 Task: Search for the email with the subject Request for project feedback logged in from softage.1@softage.net with the filter, email from softage.8@softage.net and a new filter,  Delete it 
Action: Mouse moved to (897, 94)
Screenshot: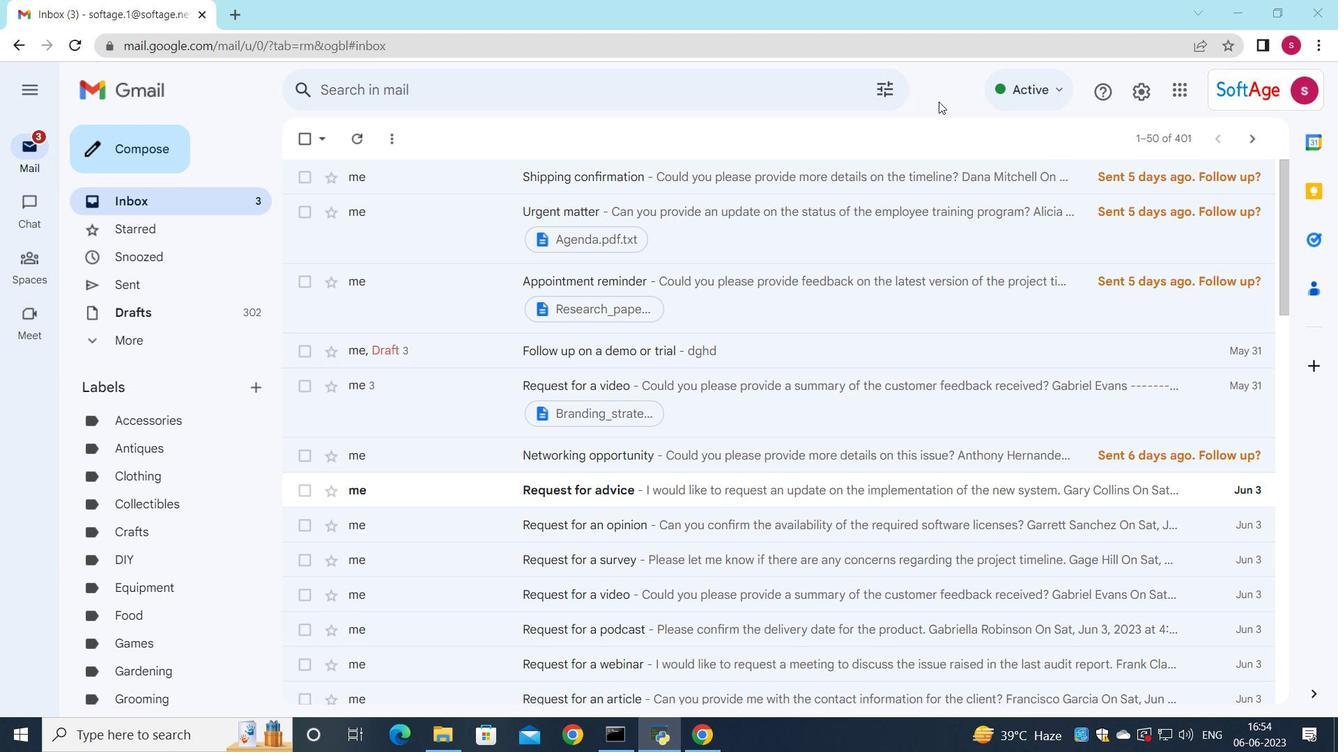 
Action: Mouse pressed left at (897, 94)
Screenshot: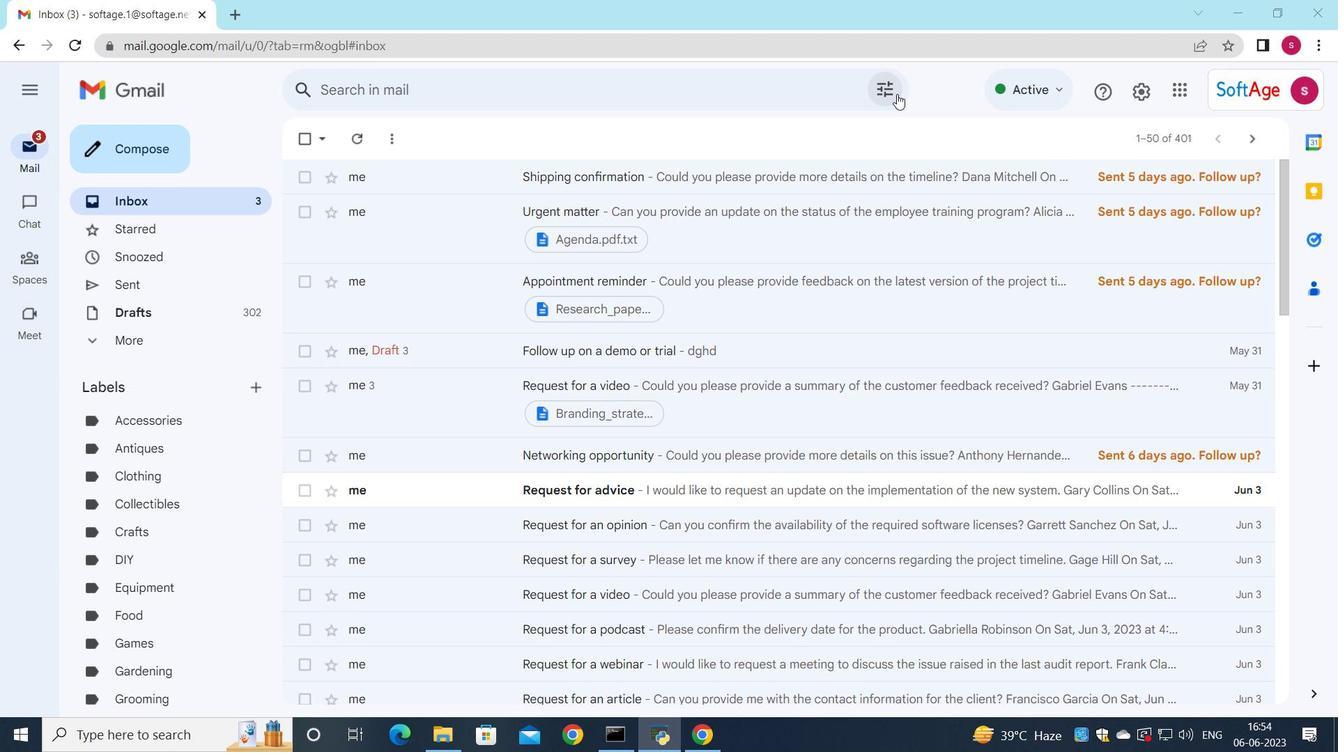 
Action: Mouse moved to (653, 167)
Screenshot: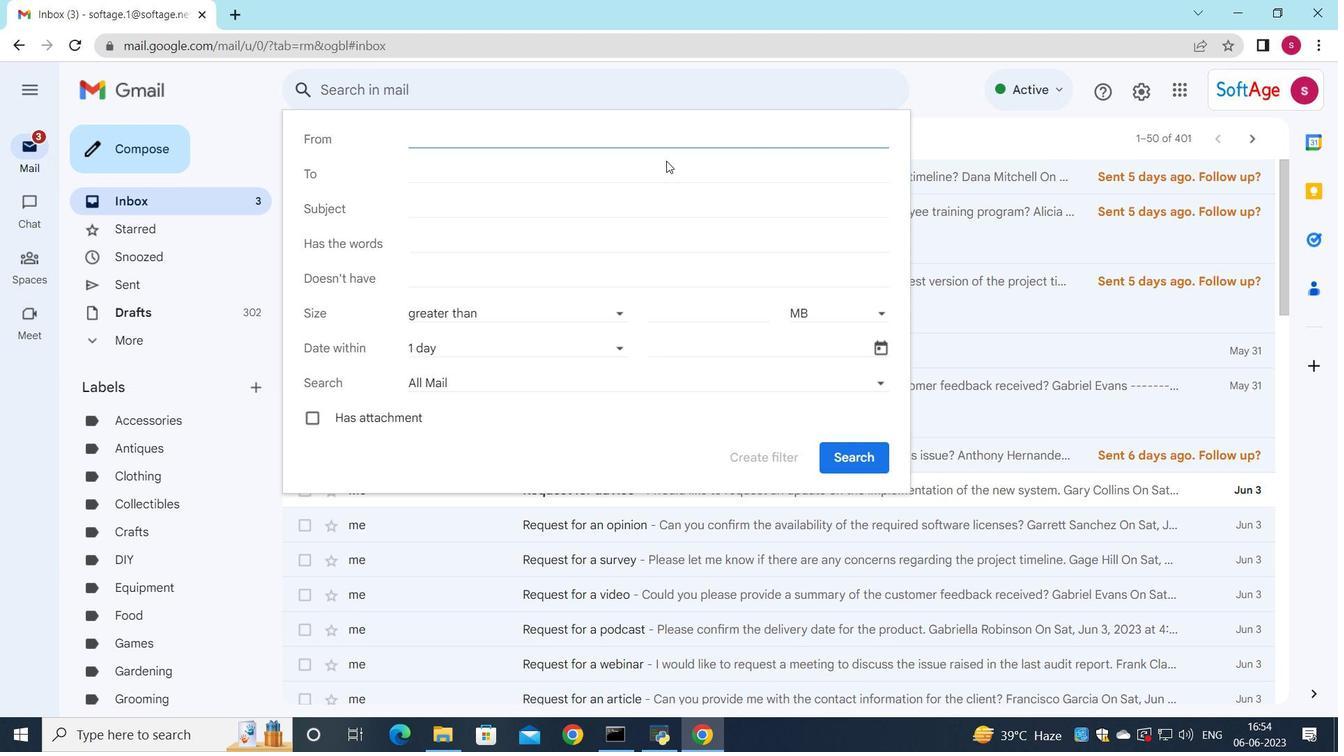 
Action: Key pressed so
Screenshot: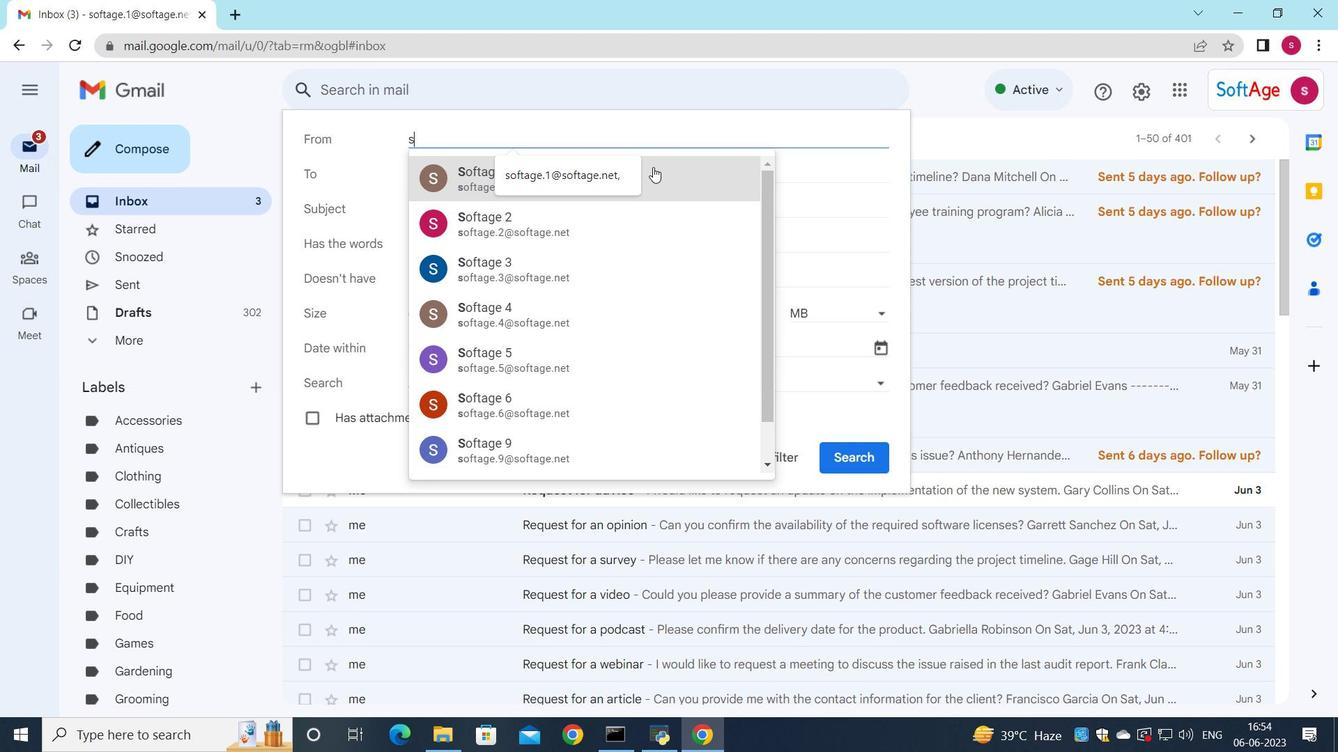 
Action: Mouse moved to (672, 174)
Screenshot: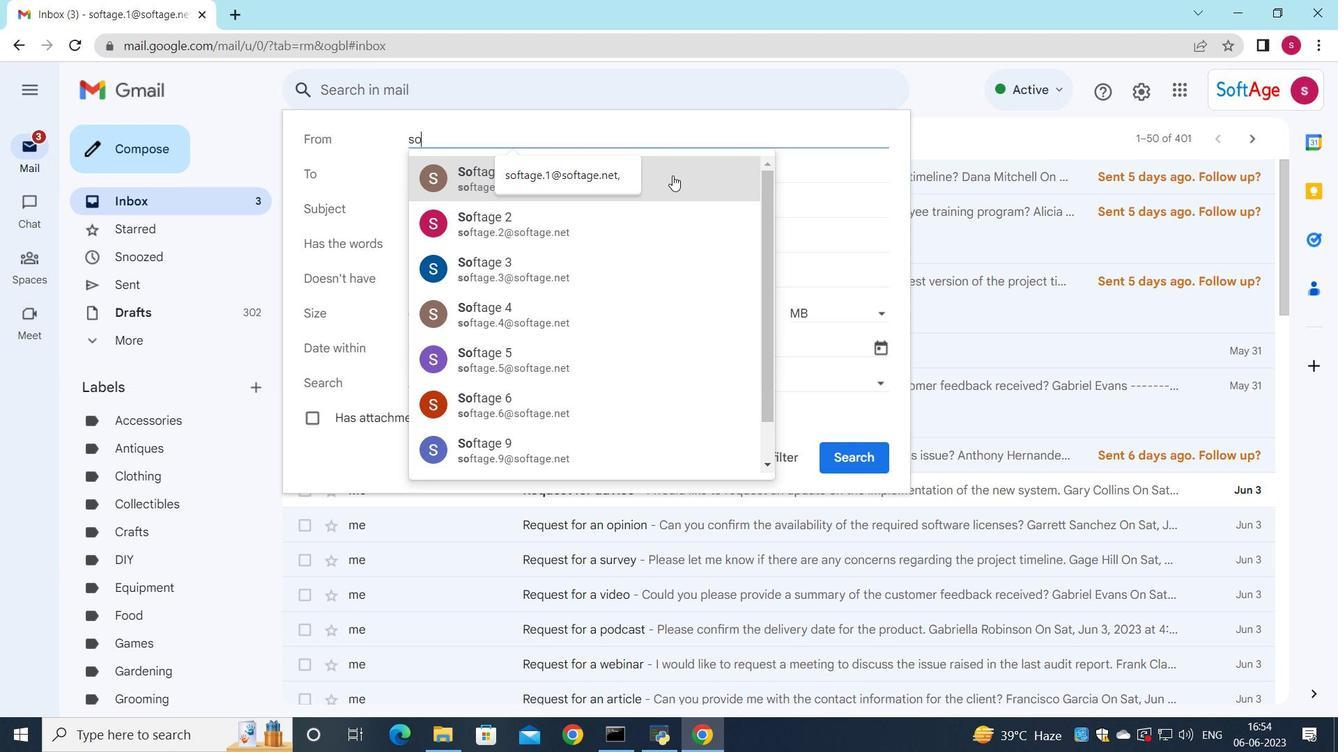 
Action: Key pressed f
Screenshot: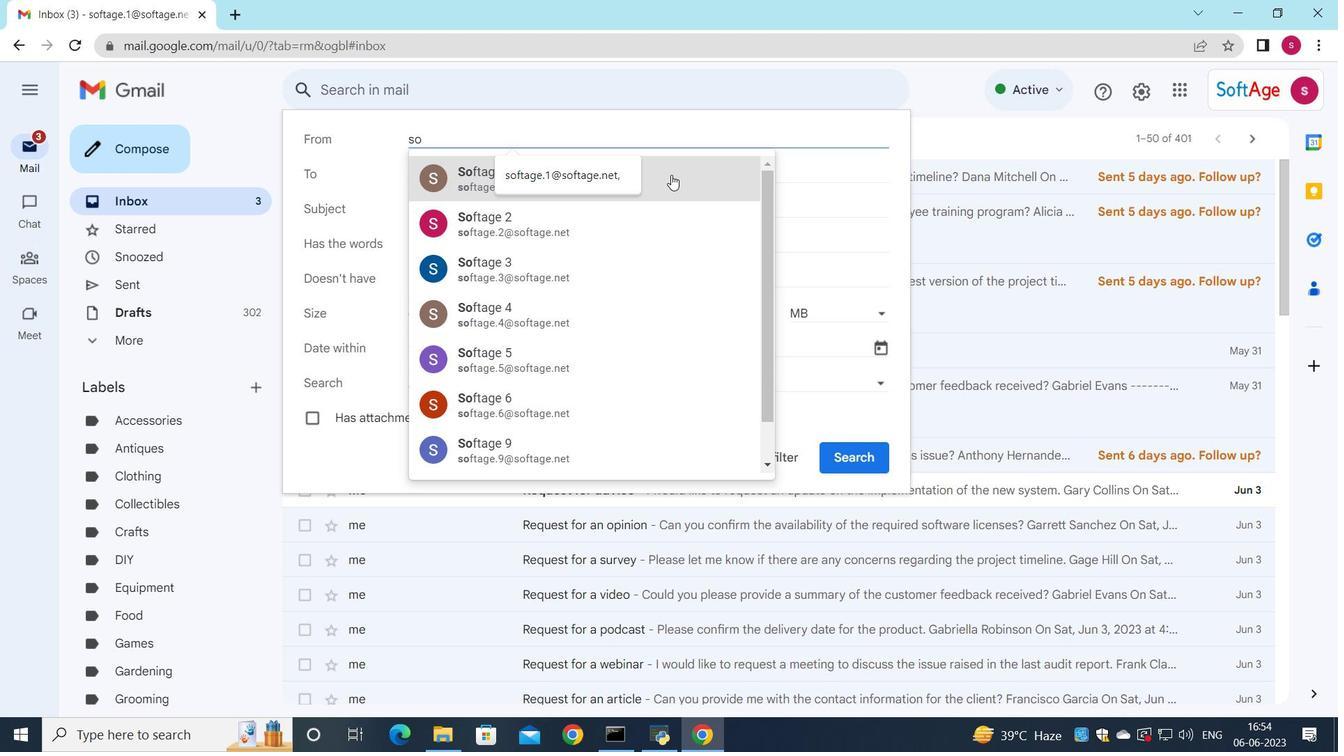 
Action: Mouse moved to (581, 142)
Screenshot: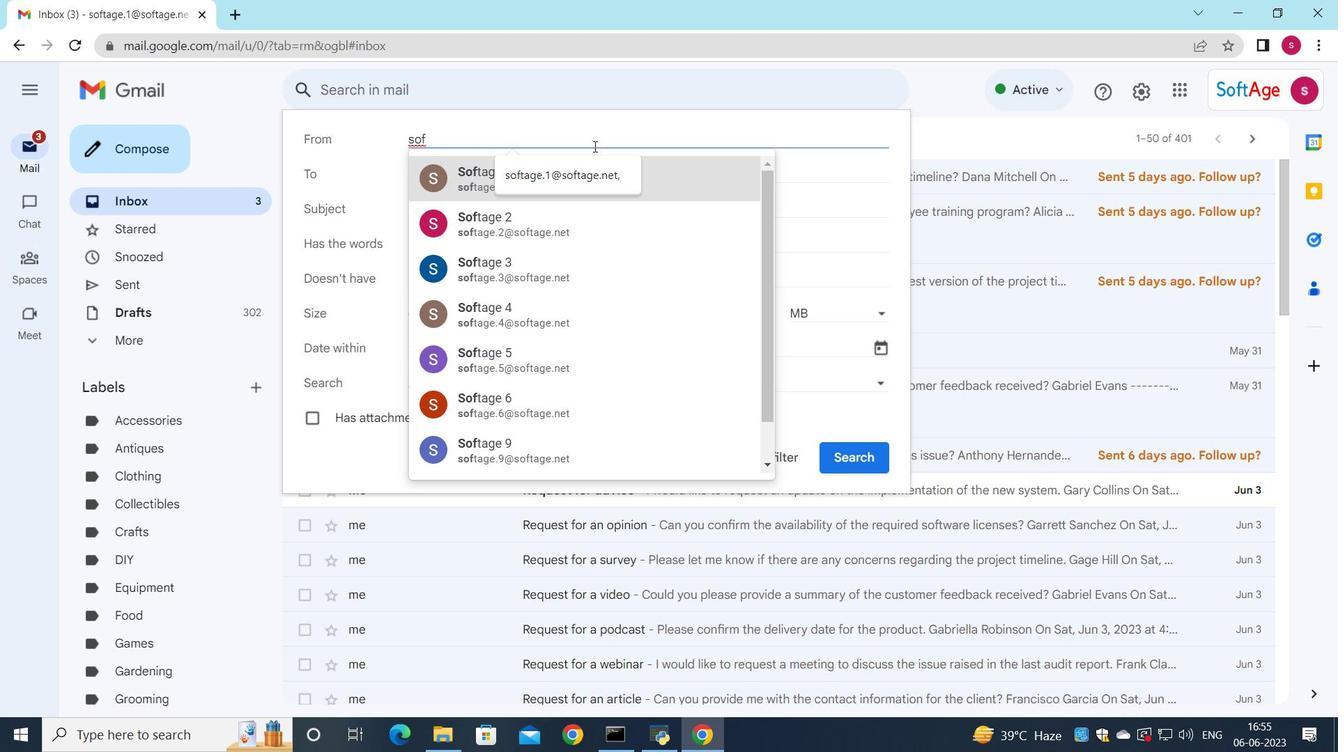 
Action: Key pressed t
Screenshot: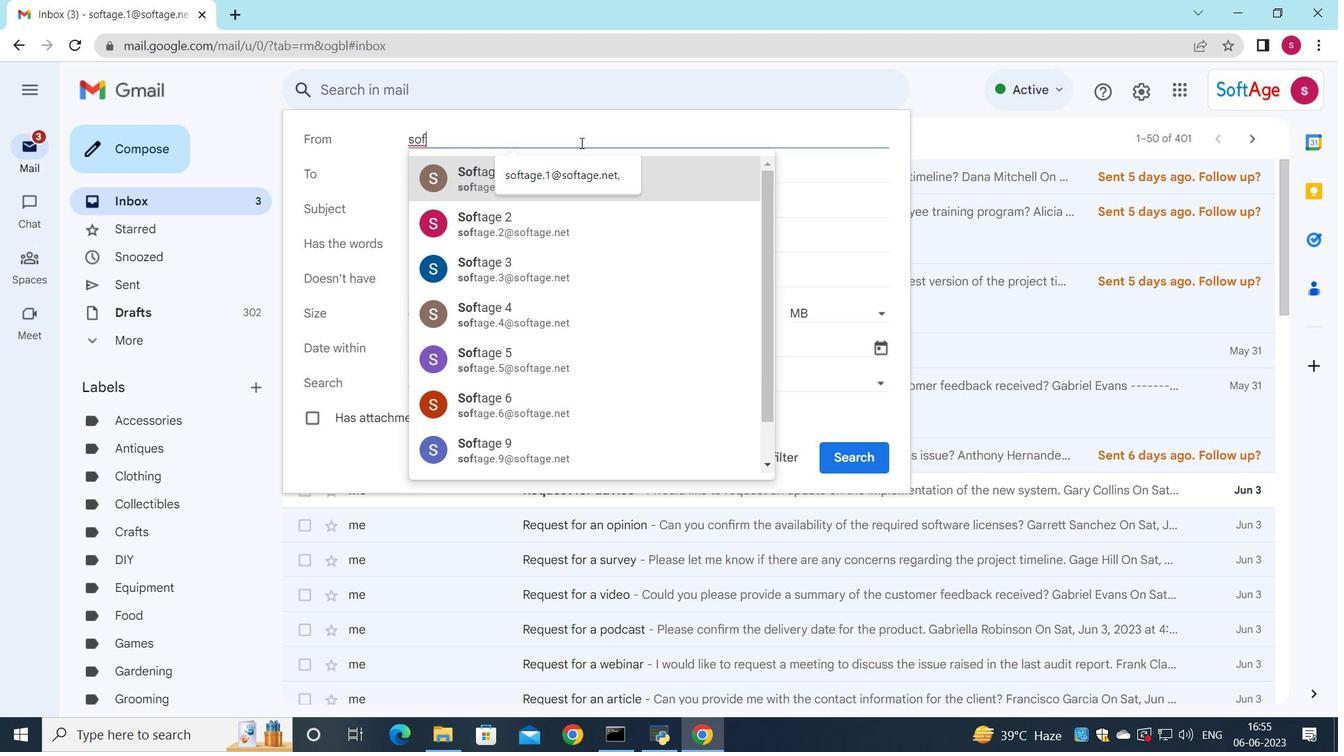 
Action: Mouse moved to (531, 185)
Screenshot: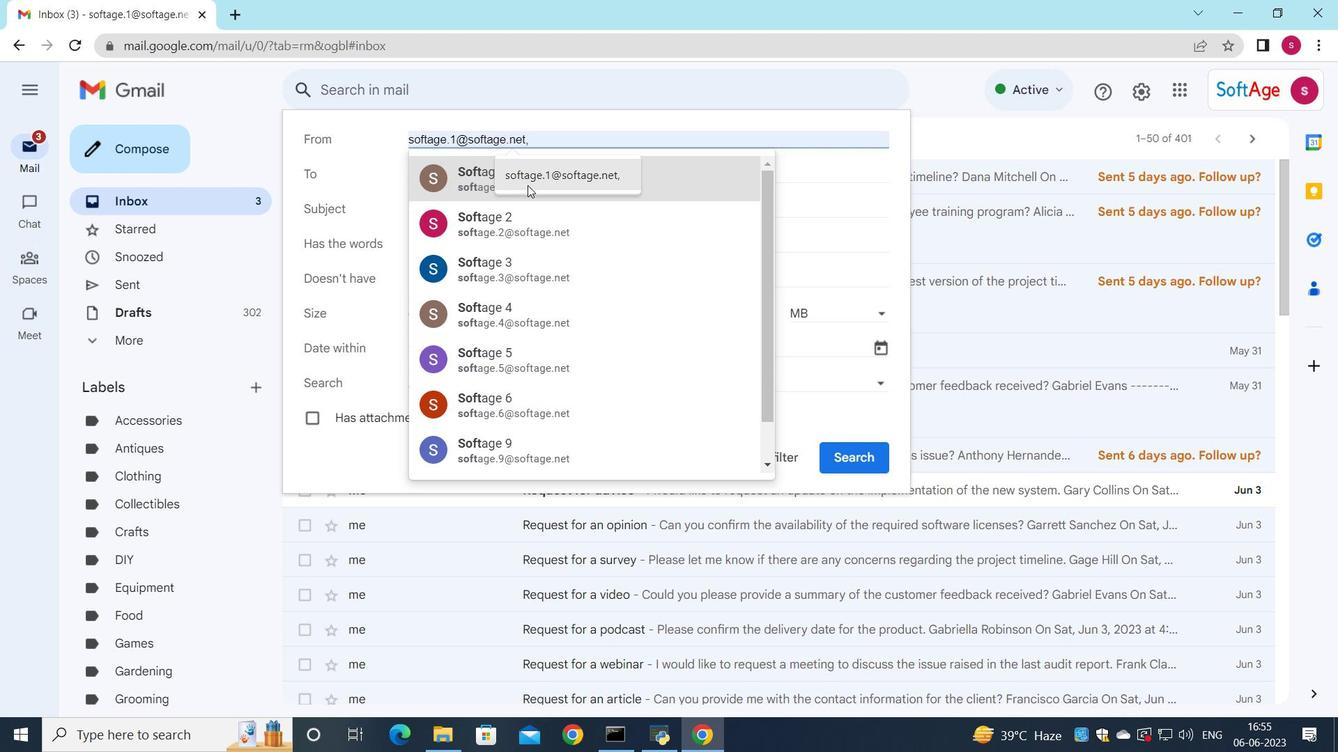 
Action: Mouse pressed left at (531, 185)
Screenshot: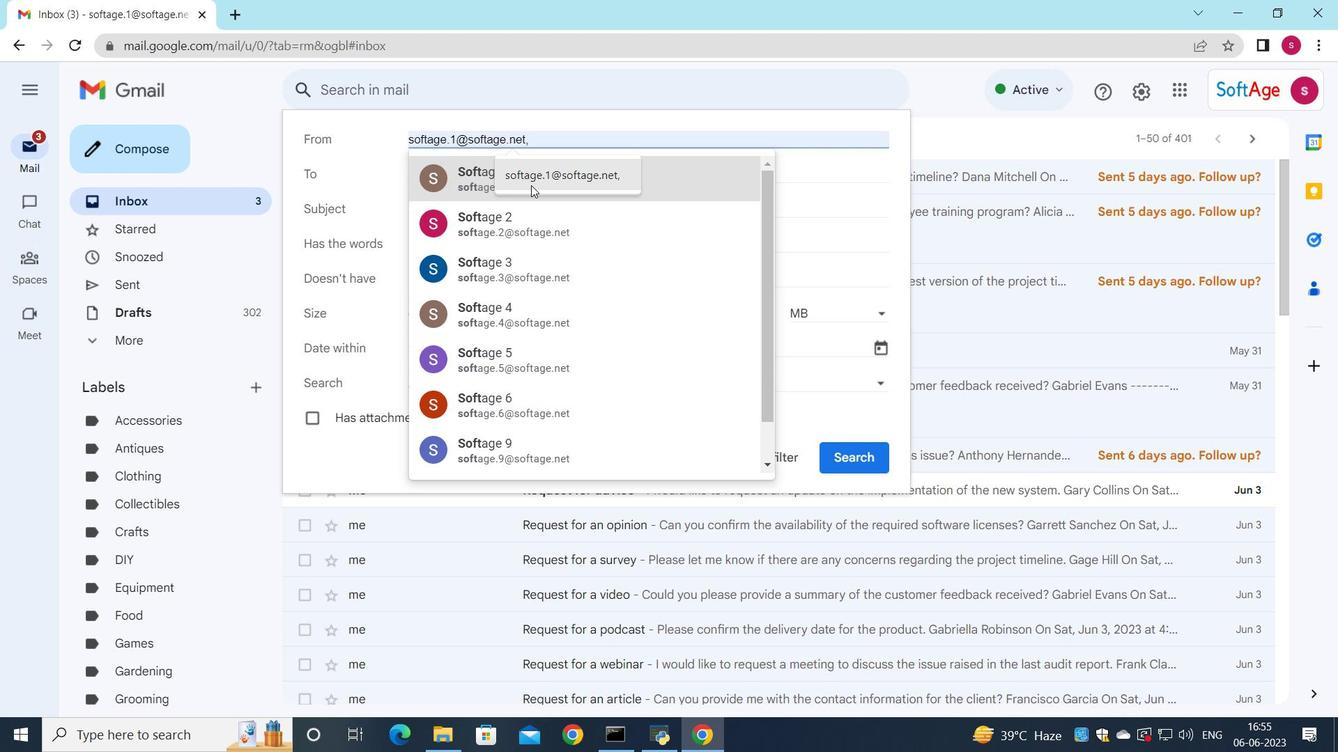 
Action: Mouse moved to (471, 170)
Screenshot: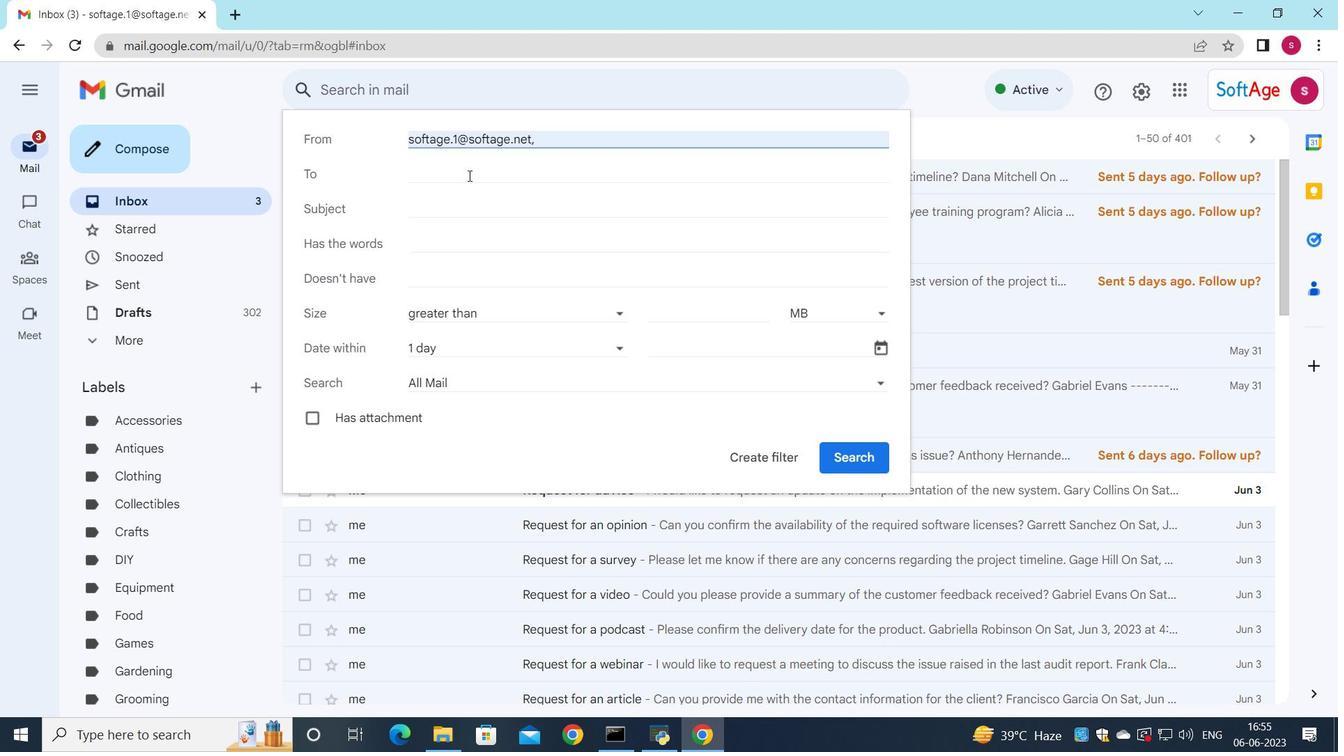 
Action: Mouse pressed left at (471, 170)
Screenshot: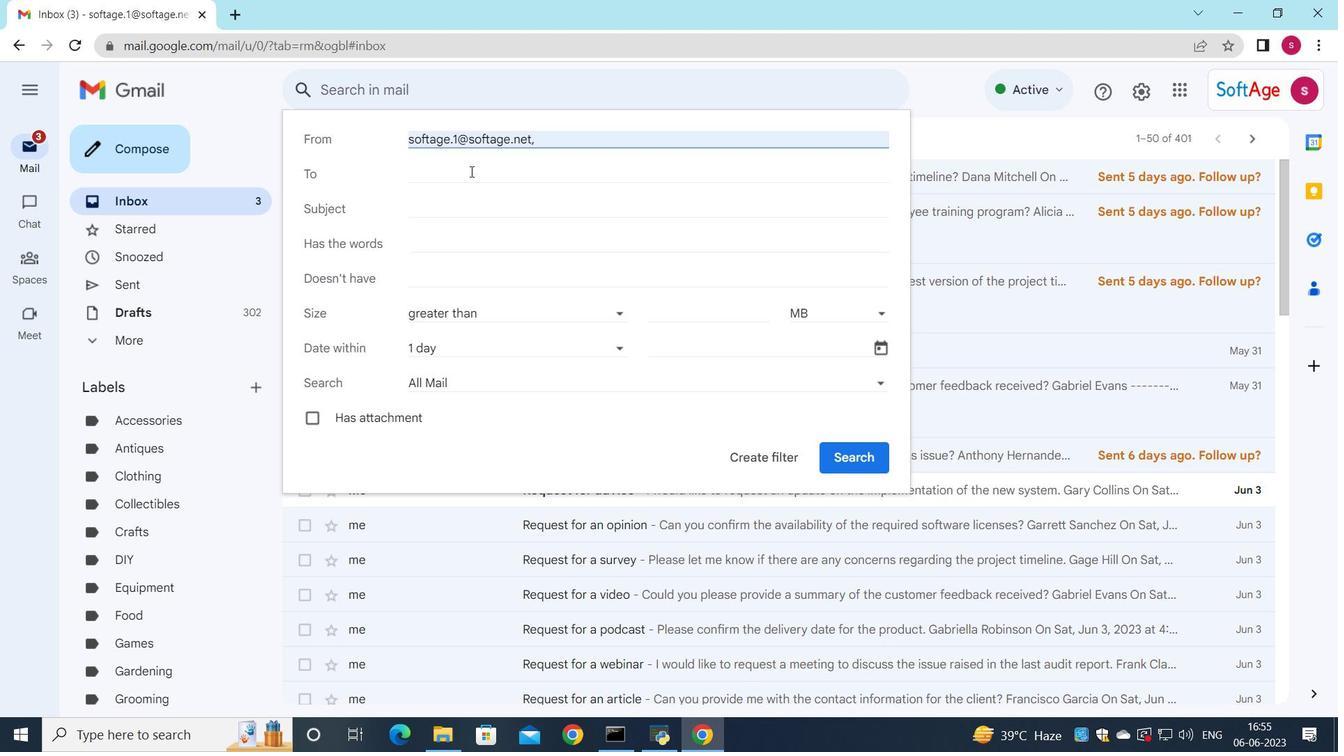 
Action: Mouse moved to (488, 199)
Screenshot: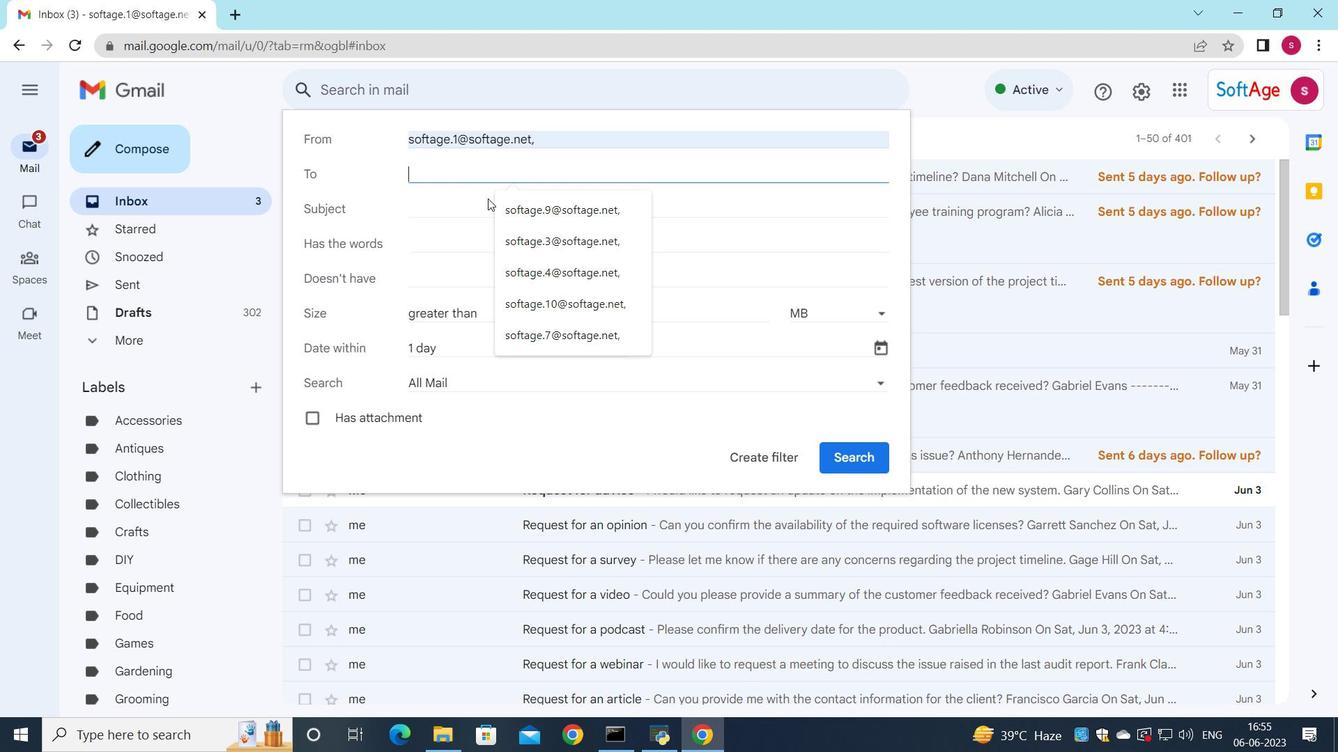 
Action: Key pressed s
Screenshot: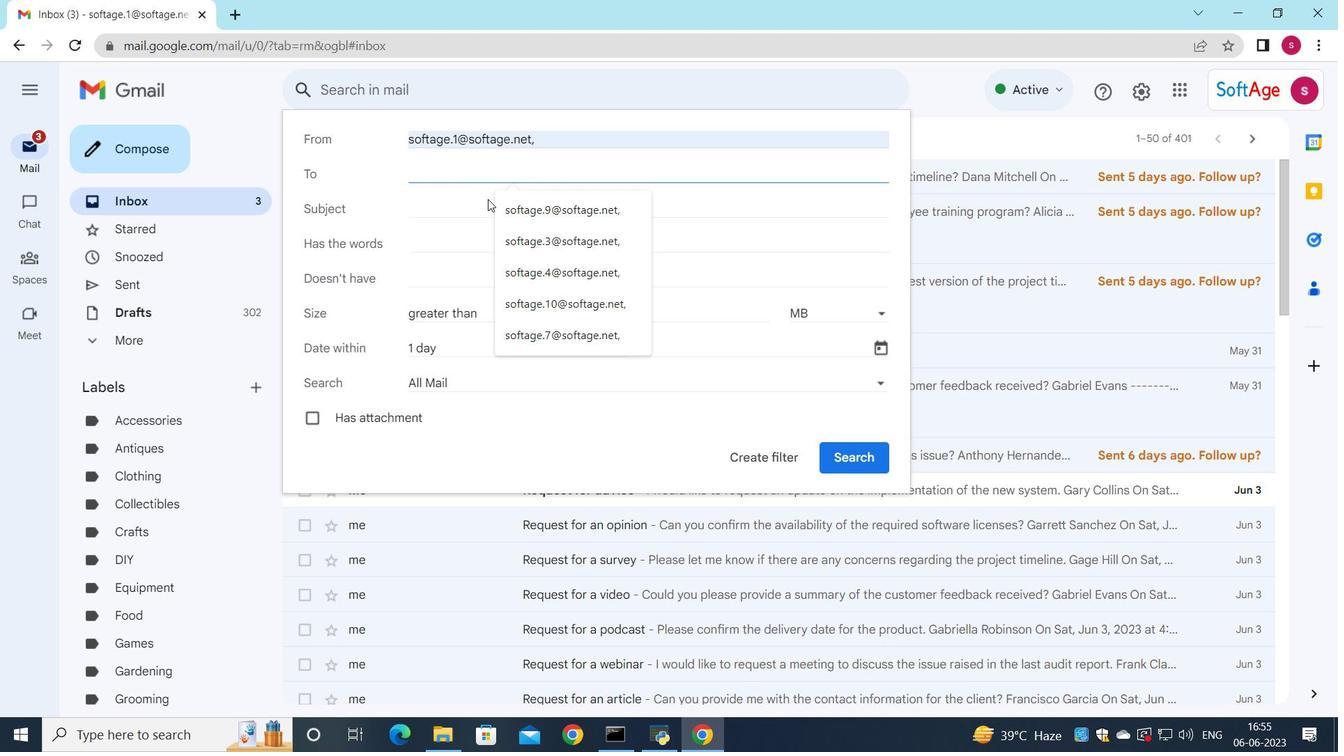 
Action: Mouse moved to (490, 197)
Screenshot: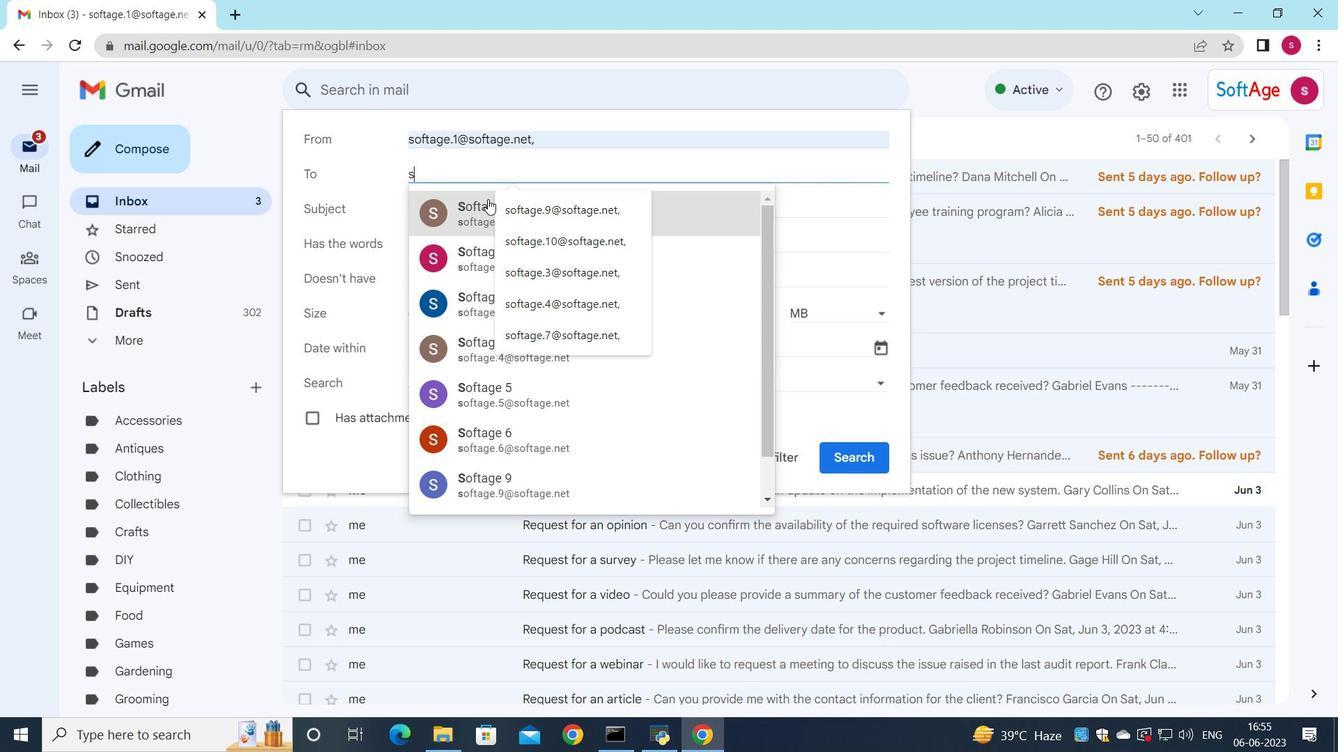 
Action: Key pressed o
Screenshot: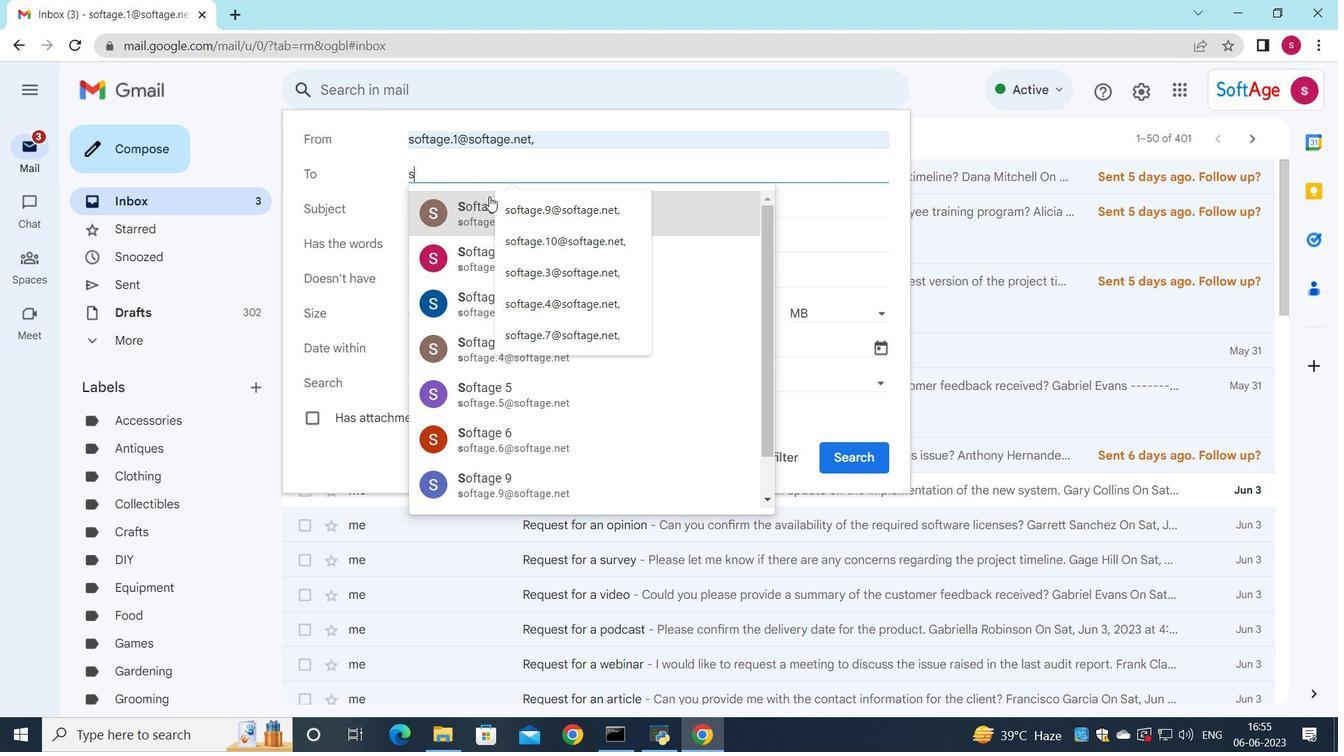 
Action: Mouse moved to (548, 363)
Screenshot: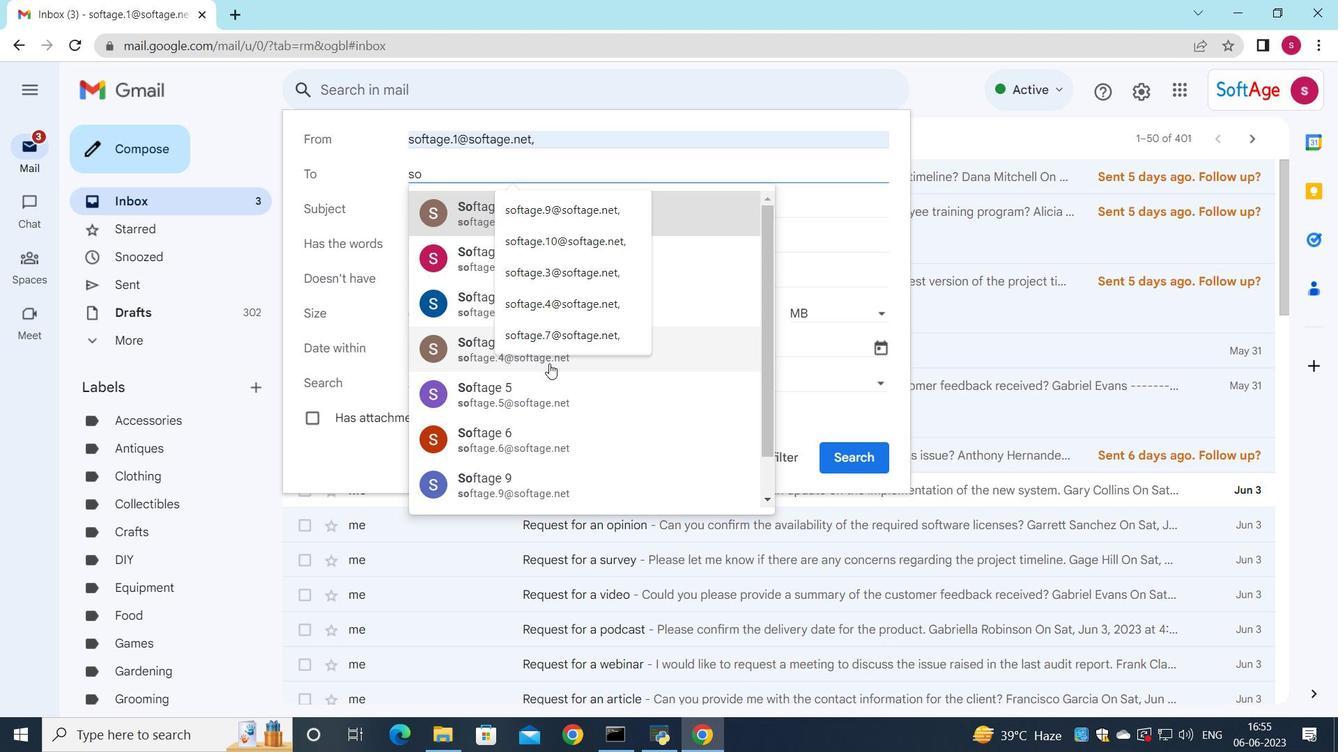 
Action: Key pressed ftage.8
Screenshot: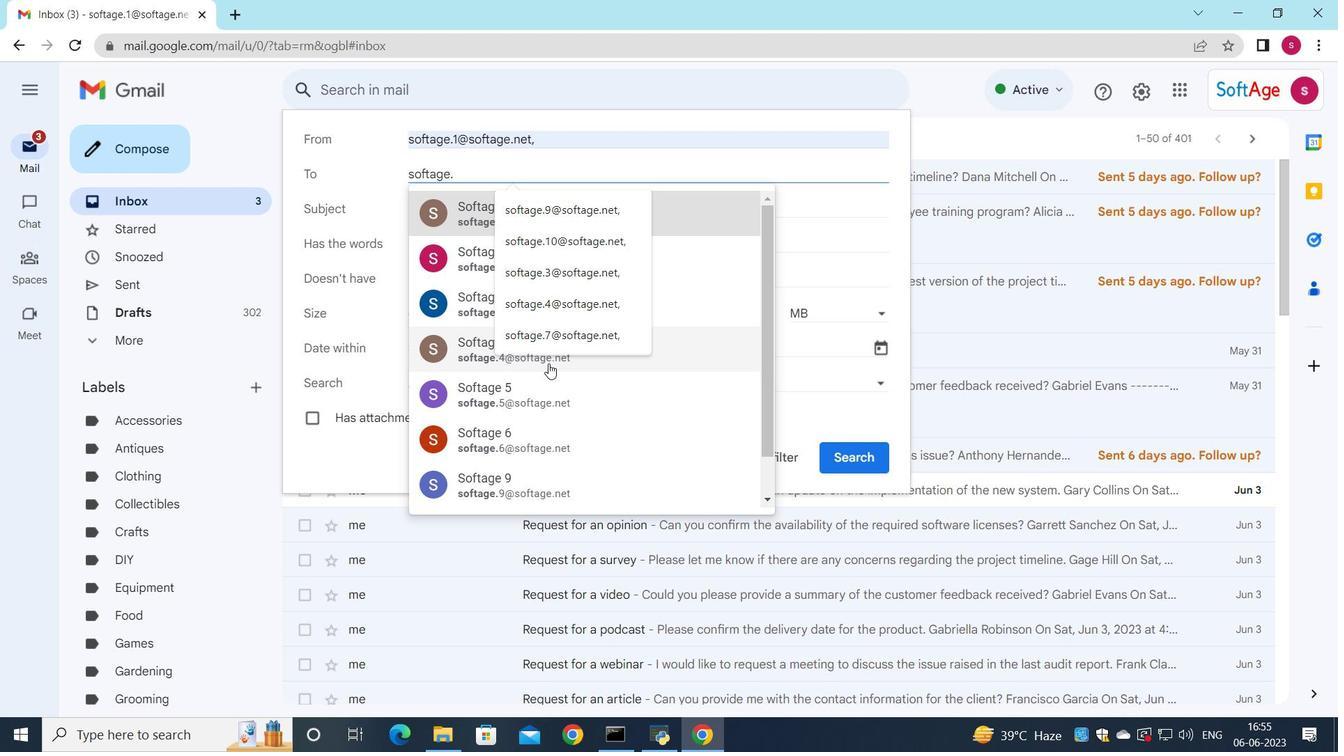 
Action: Mouse moved to (606, 201)
Screenshot: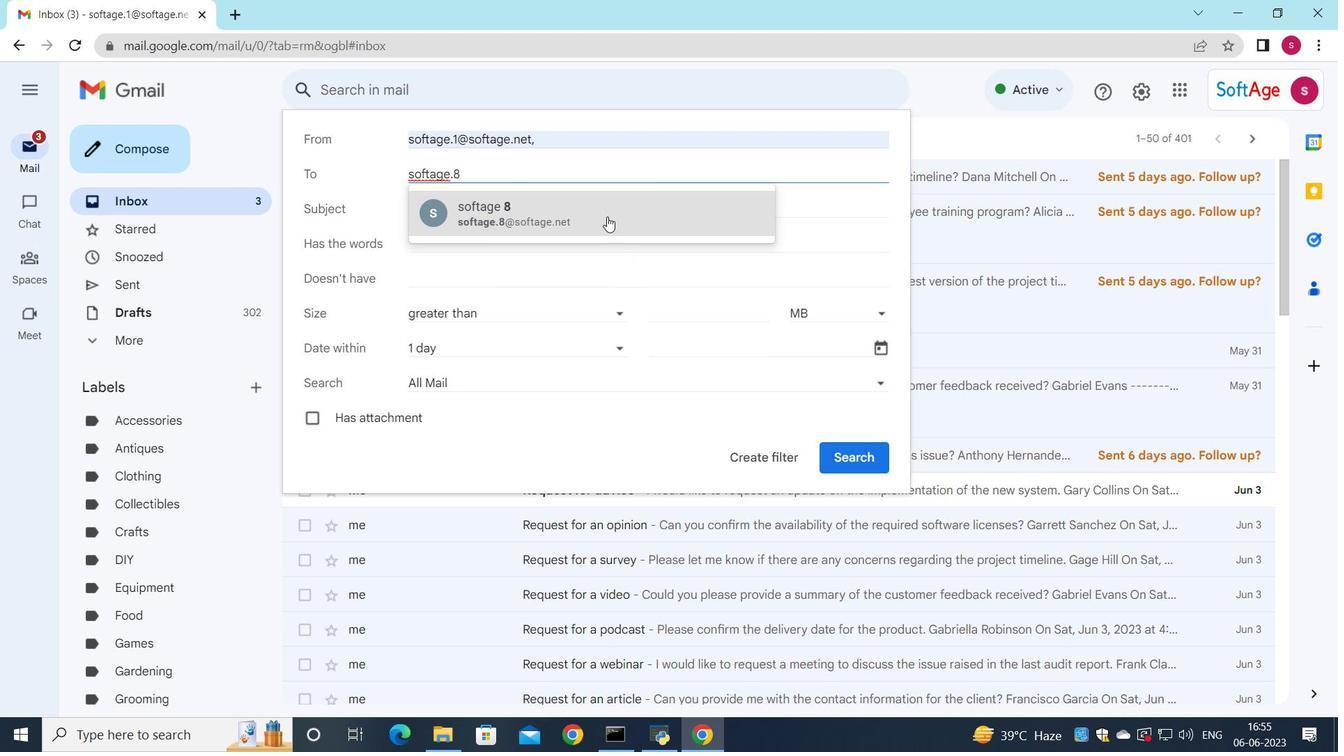 
Action: Mouse pressed left at (606, 201)
Screenshot: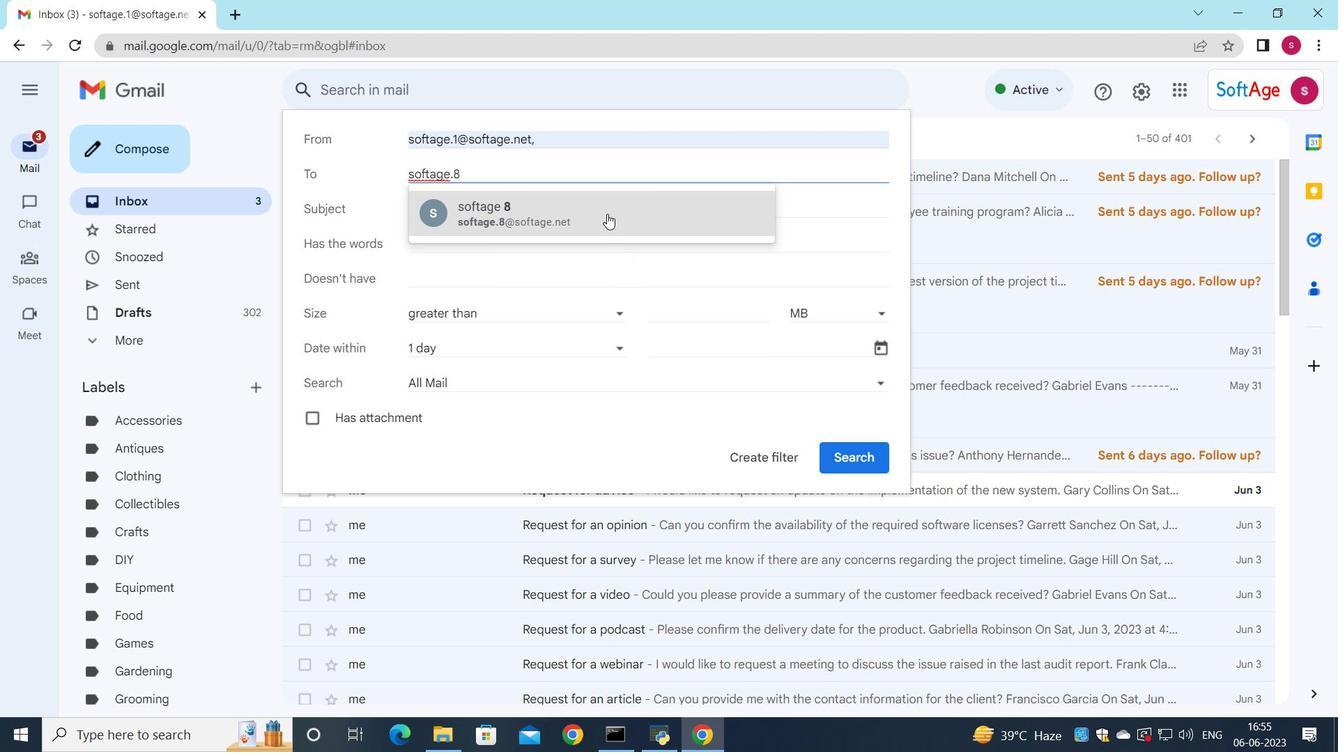 
Action: Mouse moved to (524, 220)
Screenshot: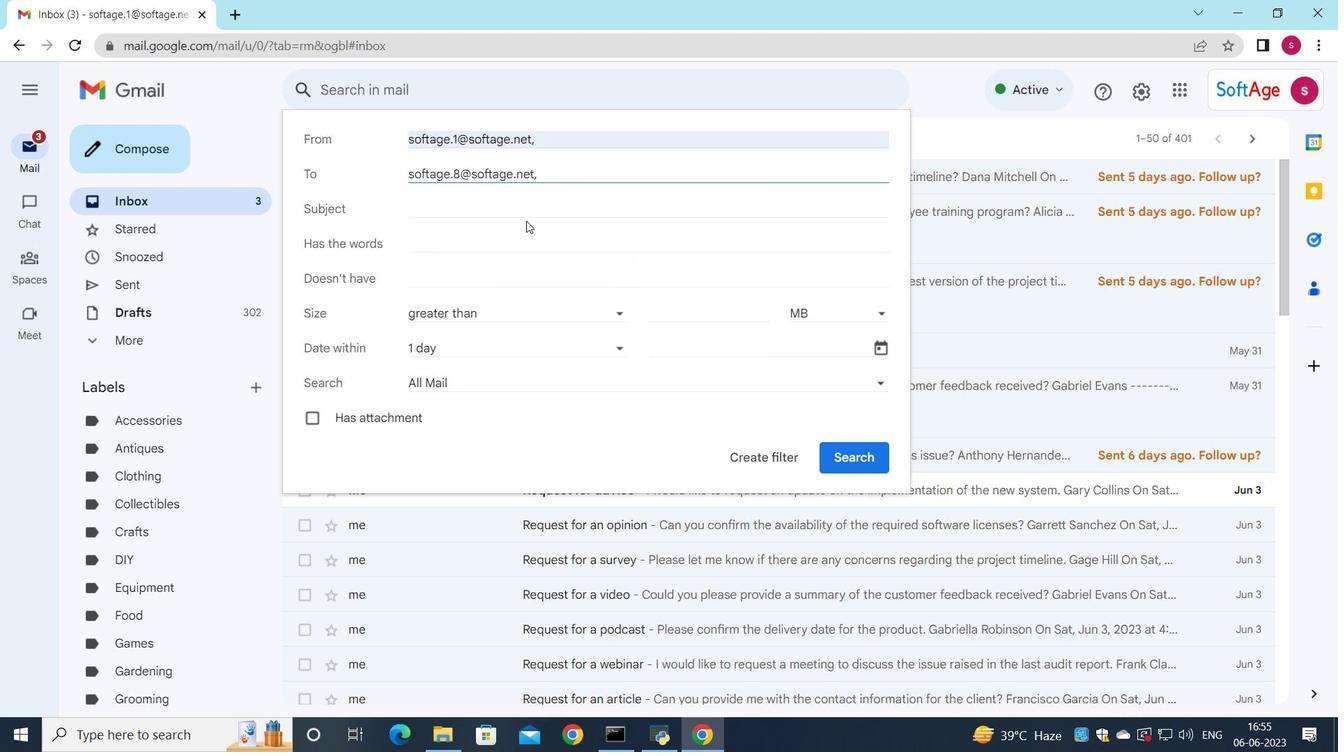 
Action: Mouse pressed left at (524, 220)
Screenshot: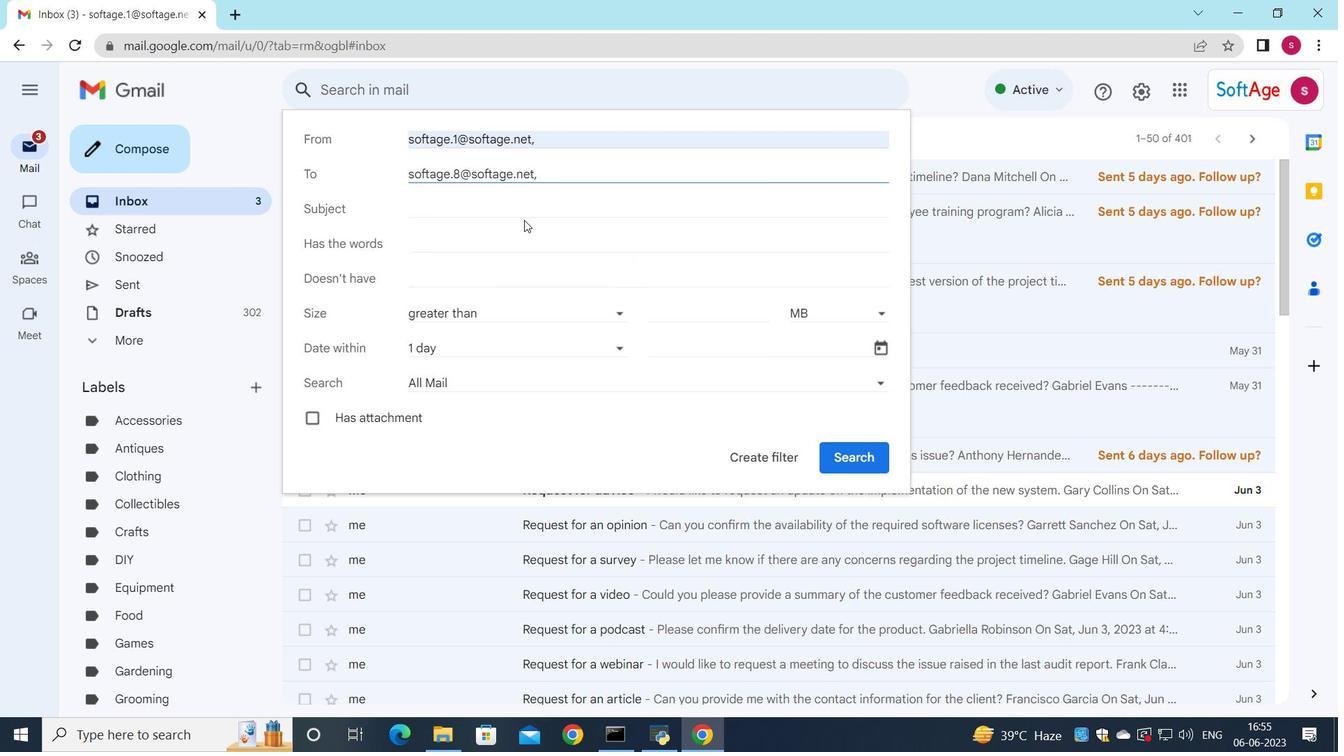 
Action: Mouse moved to (515, 214)
Screenshot: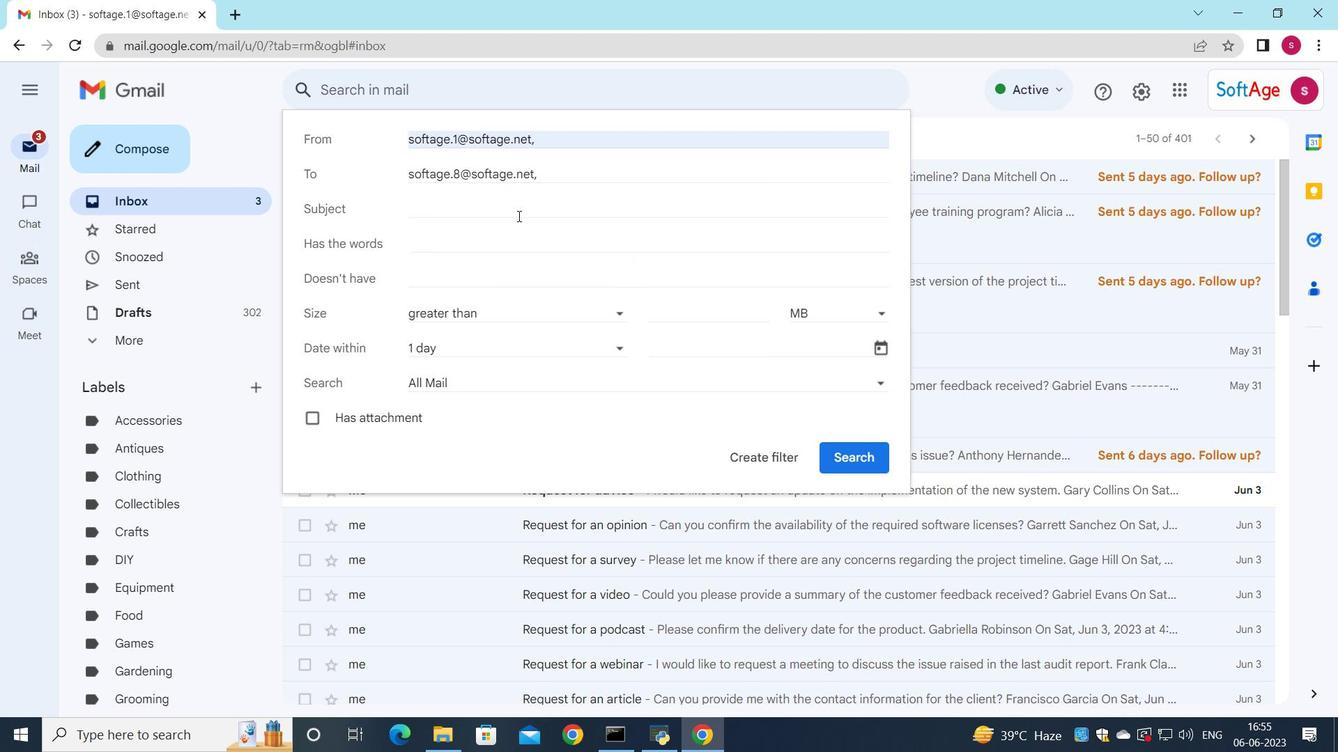 
Action: Mouse pressed left at (515, 214)
Screenshot: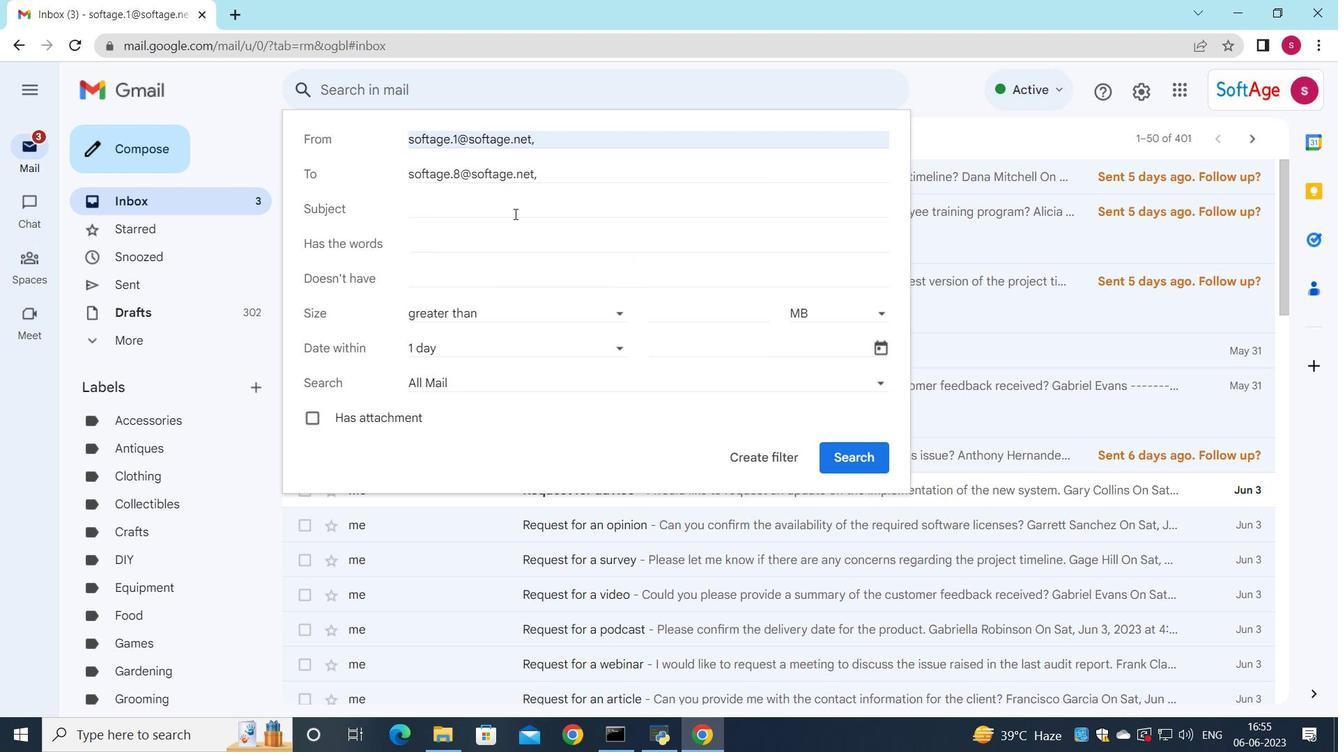
Action: Key pressed <Key.shift>ER<Key.backspace><Key.backspace><Key.shift>Request<Key.space>for<Key.space>project<Key.space>feedback
Screenshot: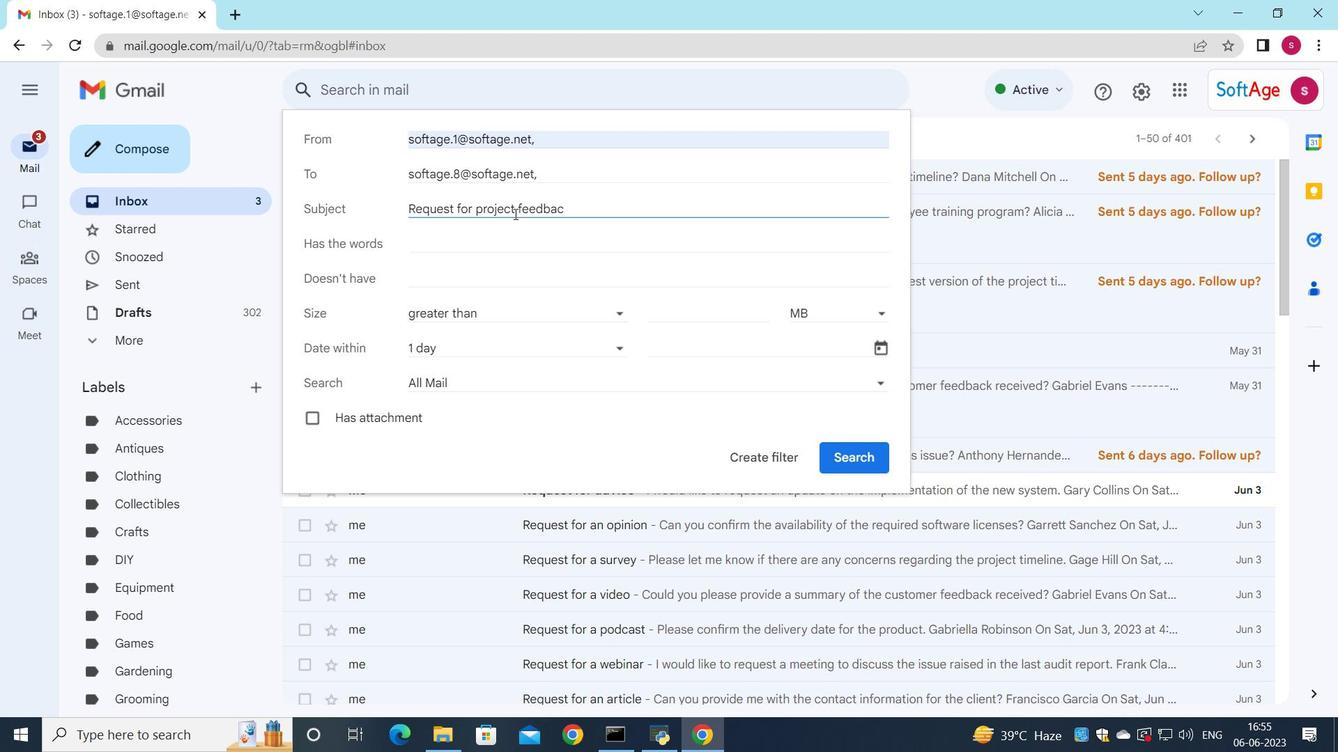 
Action: Mouse moved to (564, 350)
Screenshot: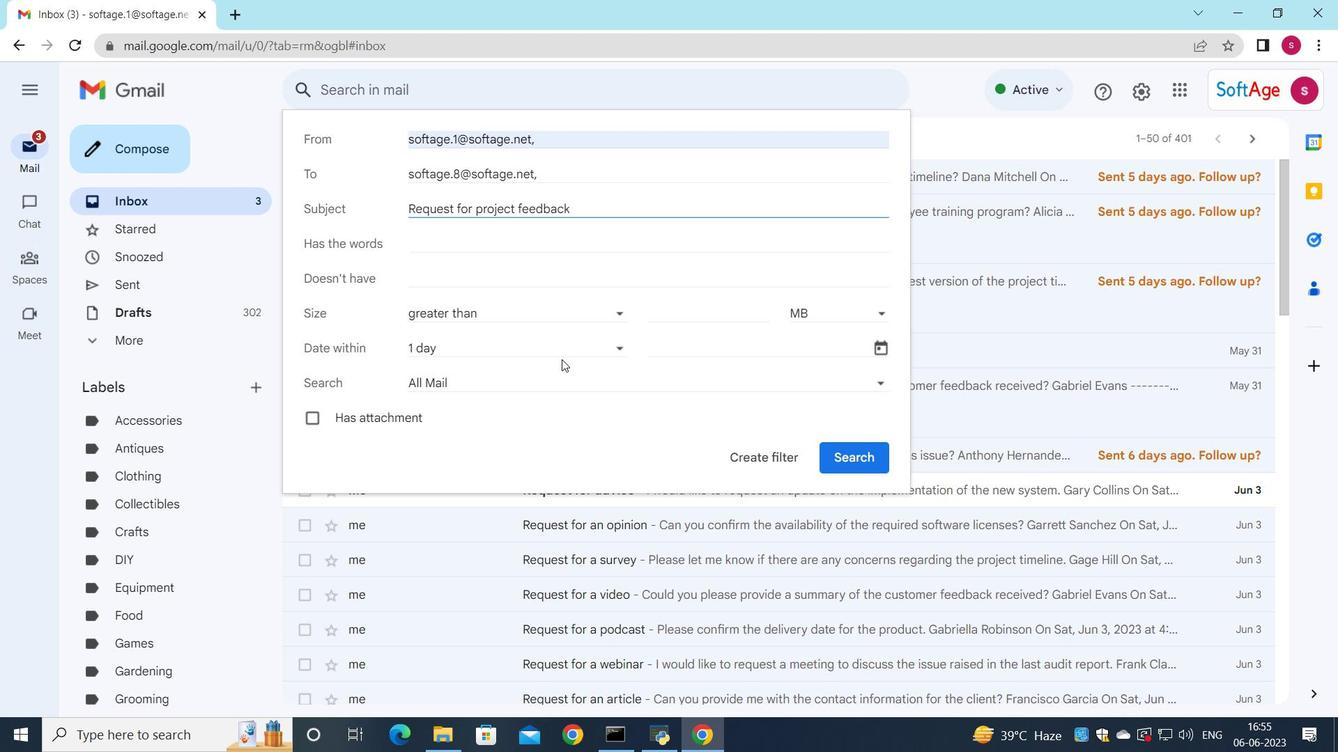 
Action: Mouse pressed left at (564, 350)
Screenshot: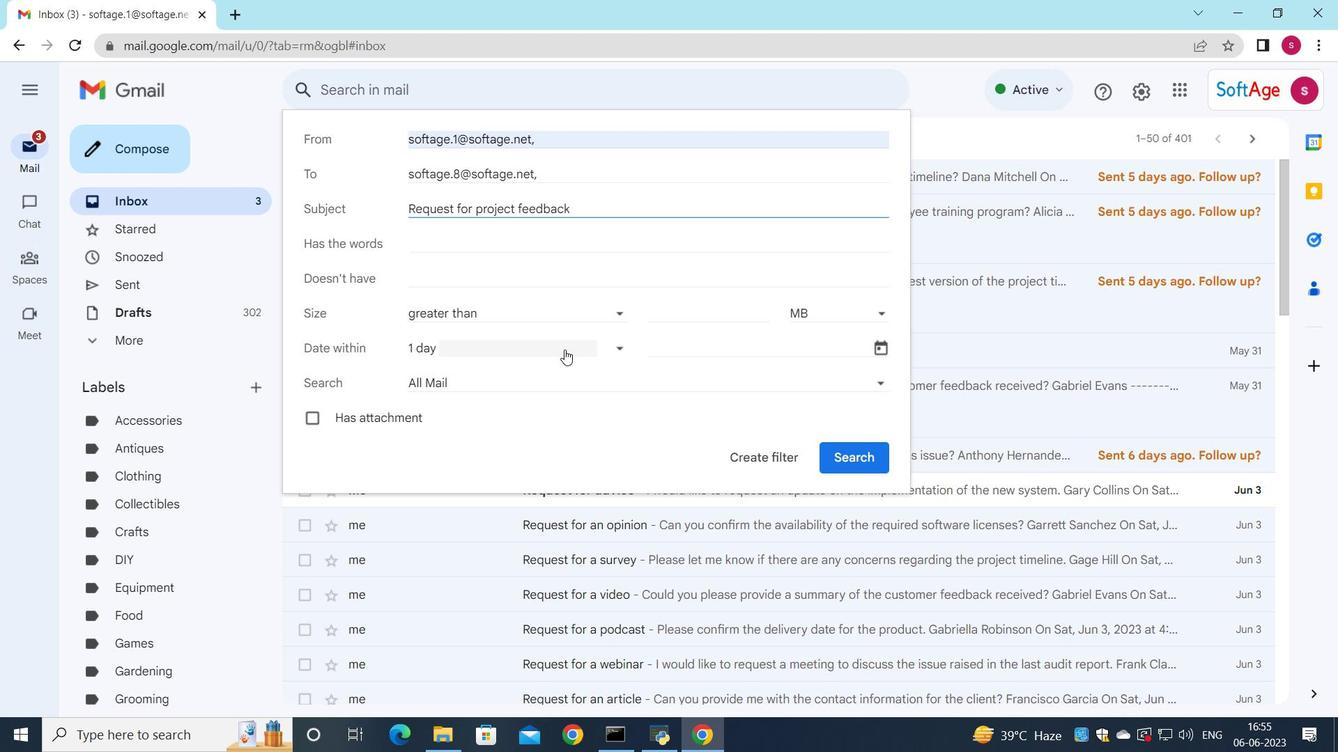 
Action: Mouse moved to (503, 551)
Screenshot: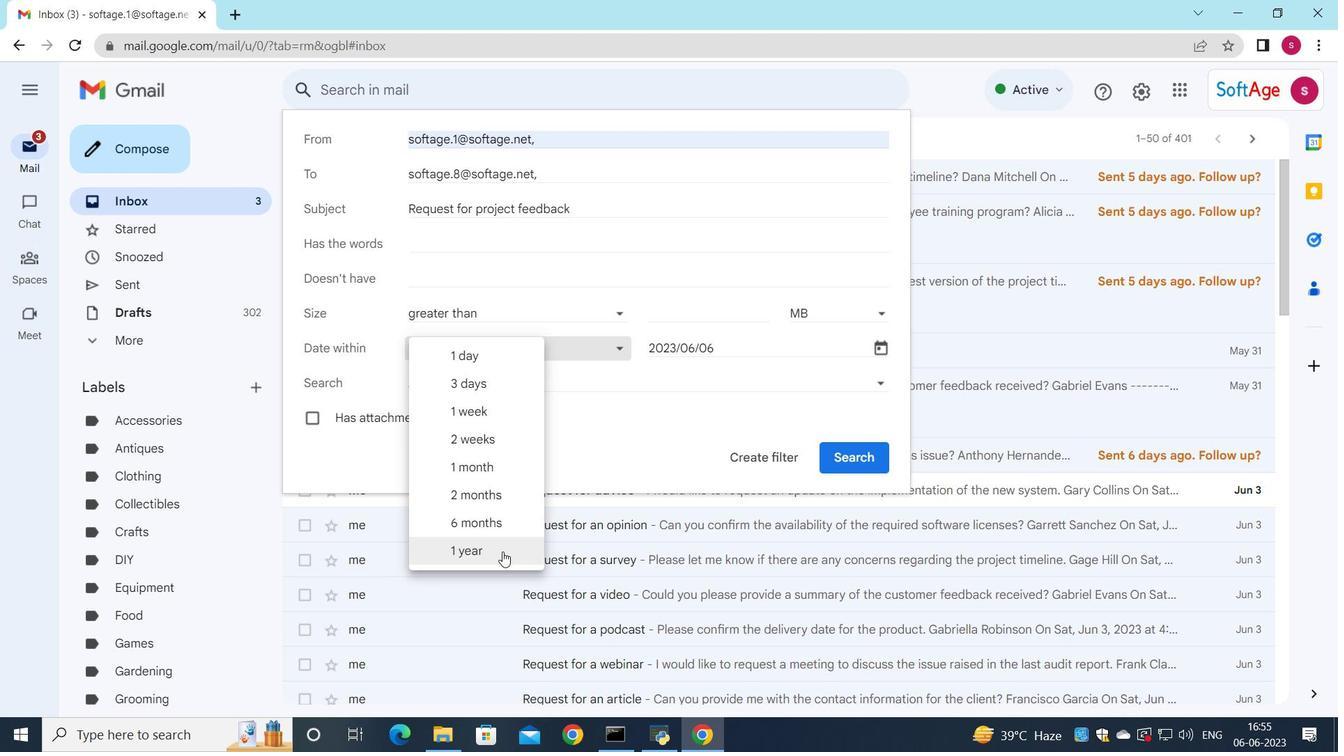 
Action: Mouse pressed left at (503, 551)
Screenshot: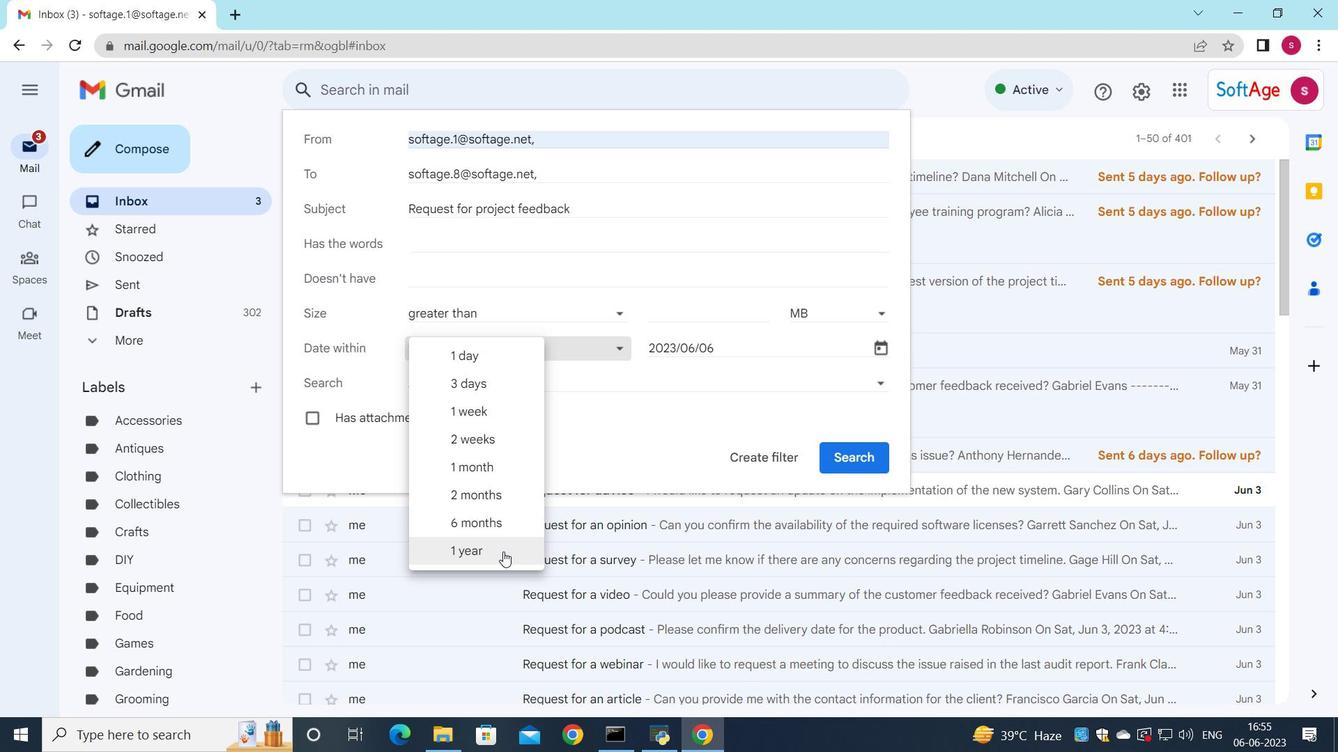 
Action: Mouse moved to (755, 460)
Screenshot: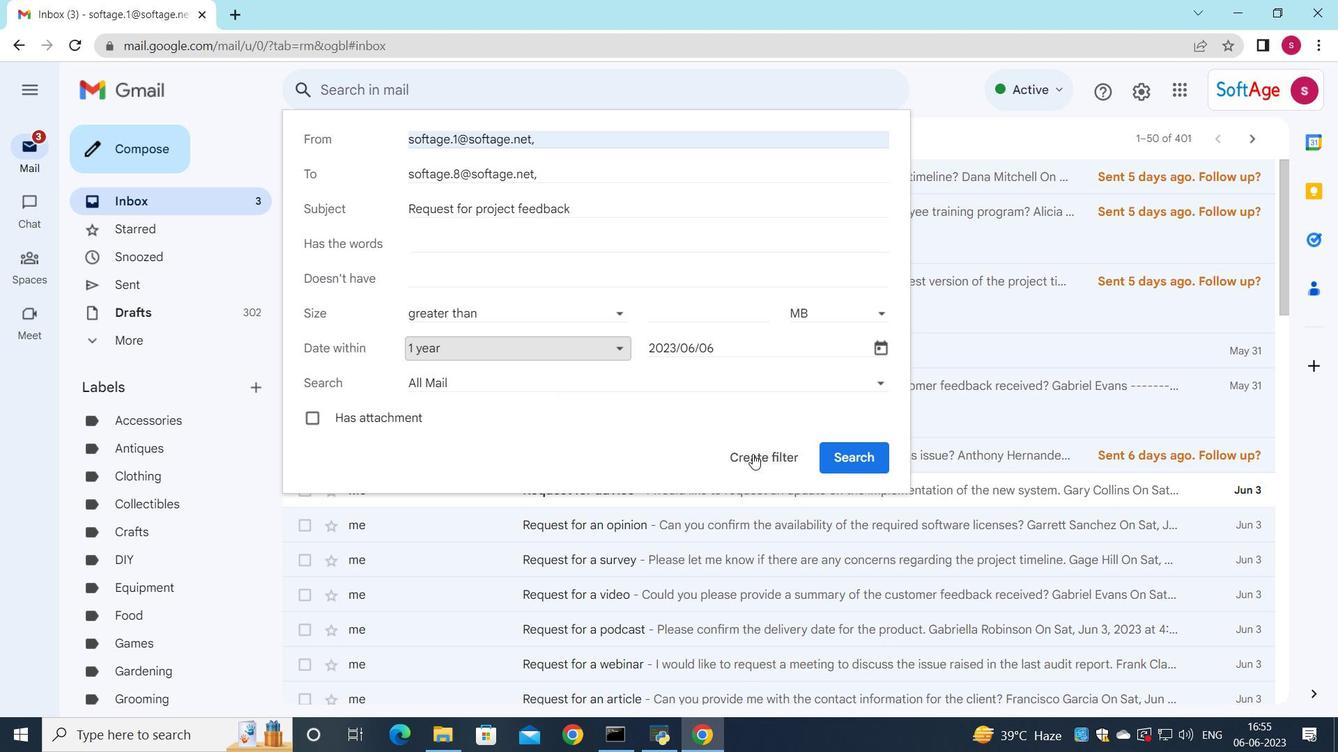 
Action: Mouse pressed left at (755, 460)
Screenshot: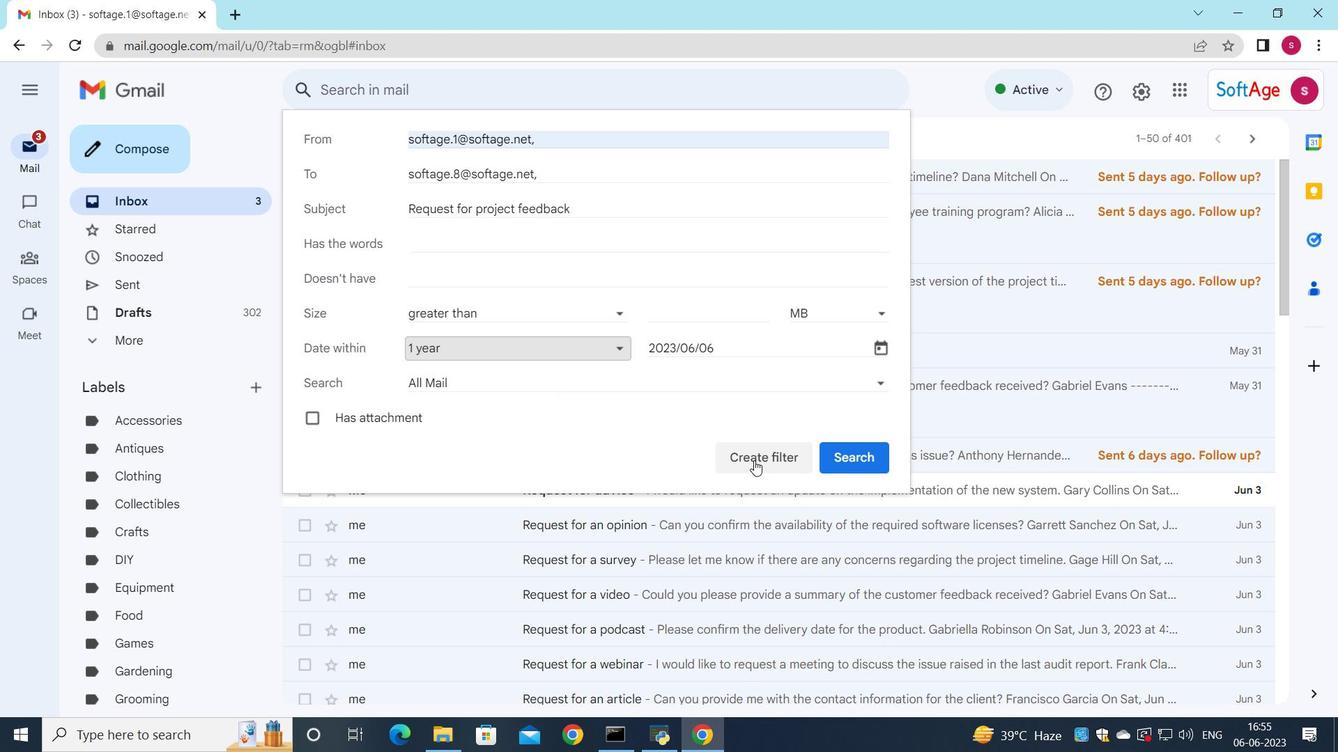 
Action: Mouse moved to (336, 299)
Screenshot: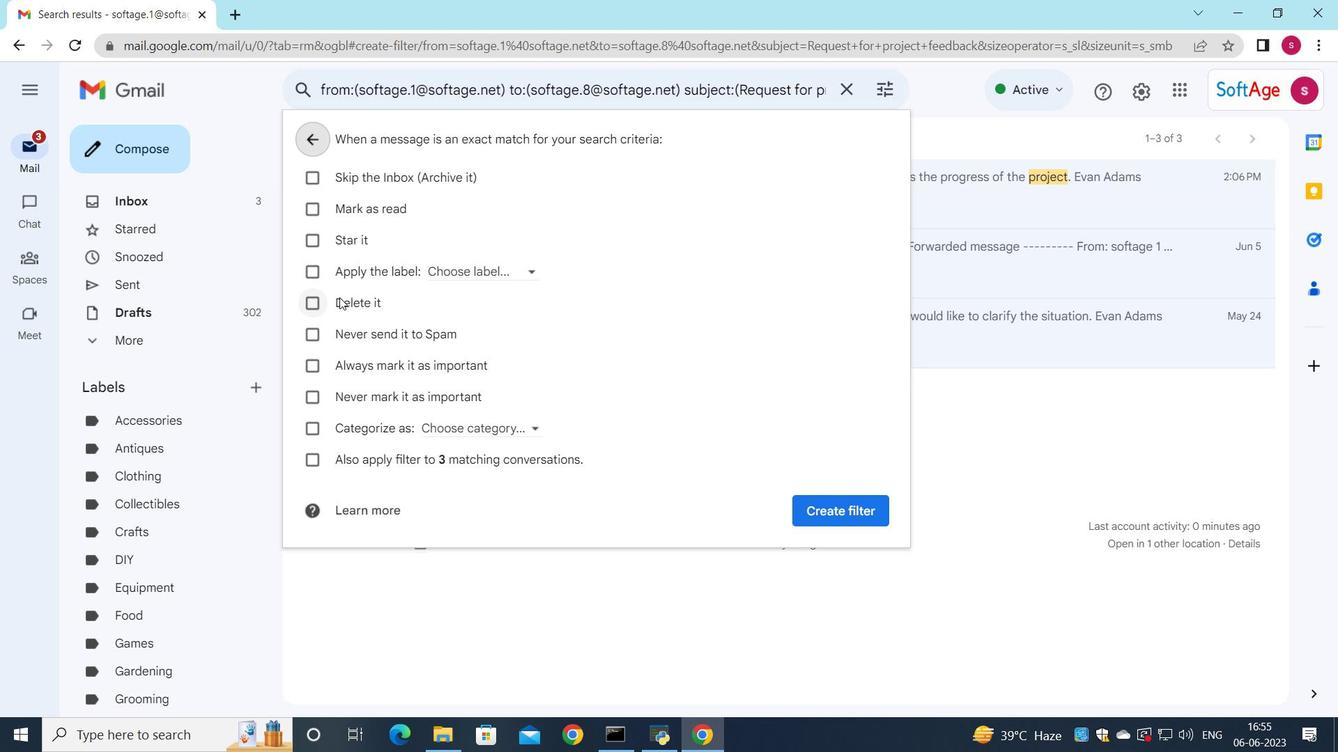 
Action: Mouse pressed left at (336, 299)
Screenshot: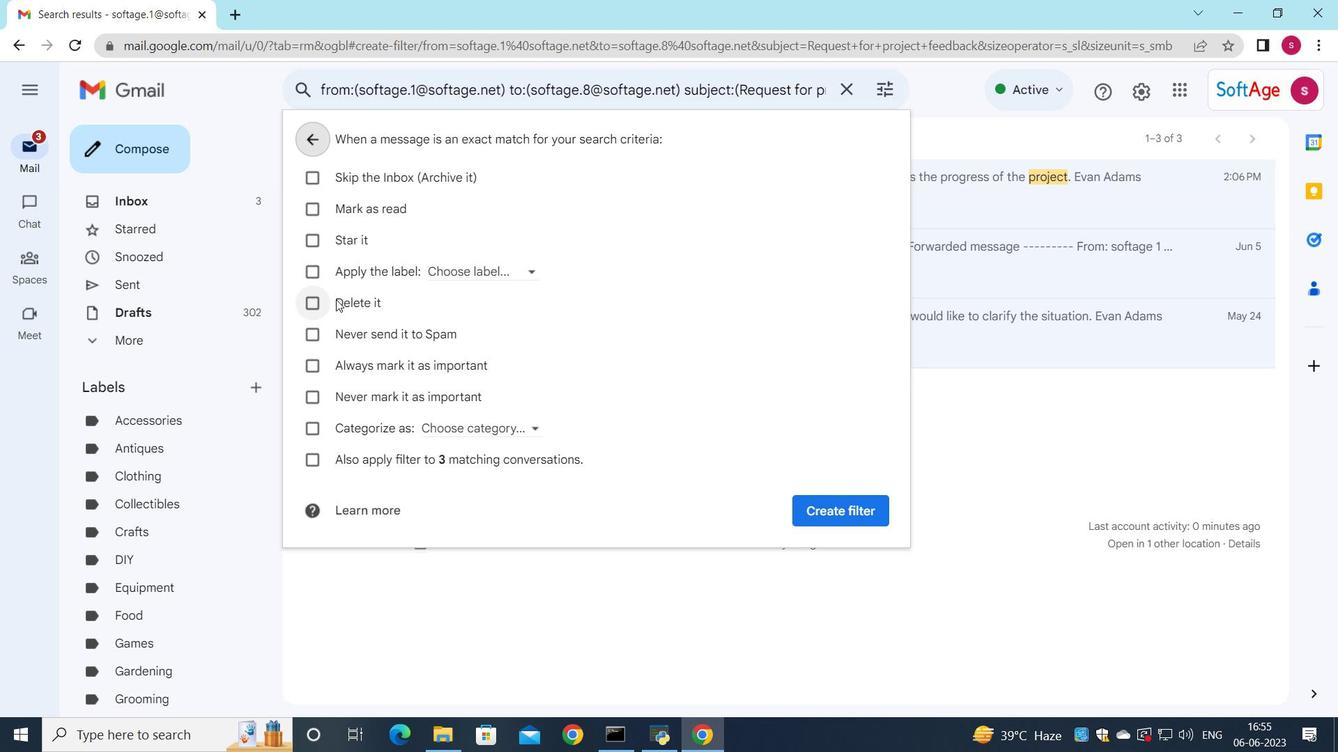 
Action: Mouse moved to (858, 496)
Screenshot: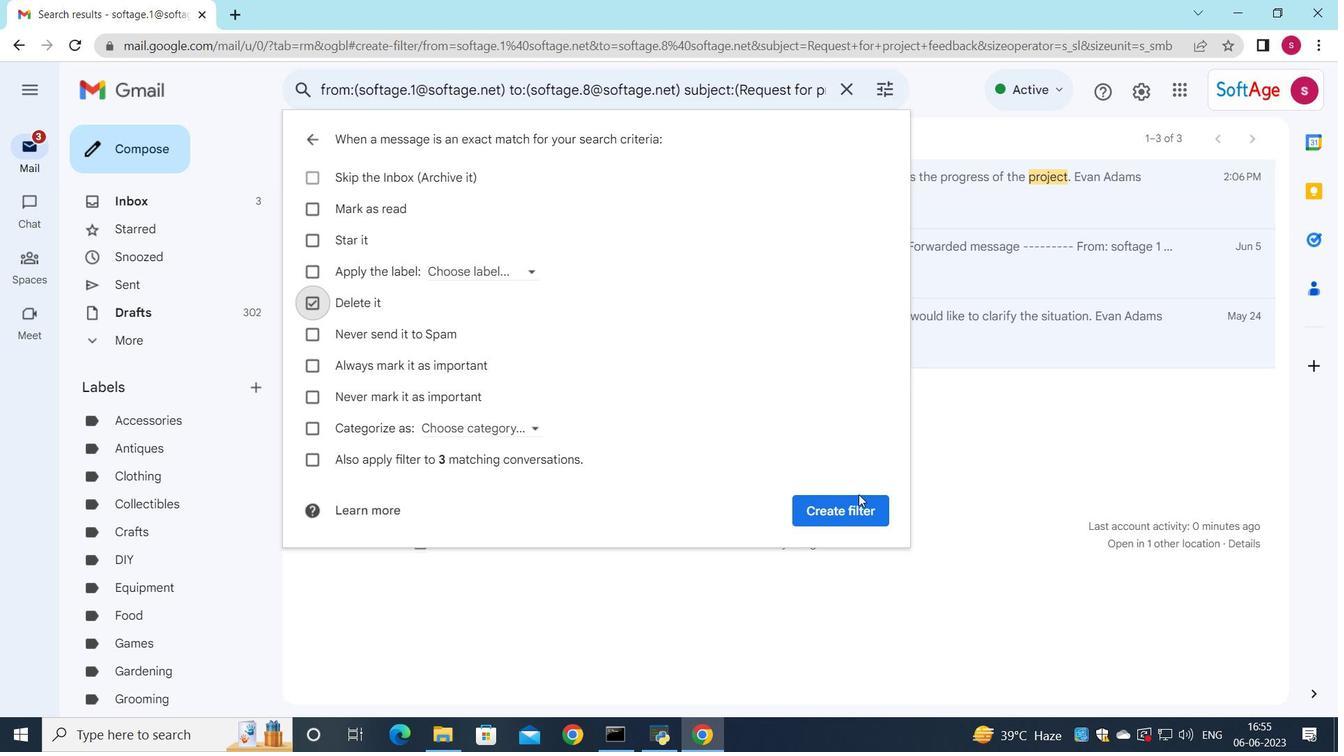 
Action: Mouse pressed left at (858, 496)
Screenshot: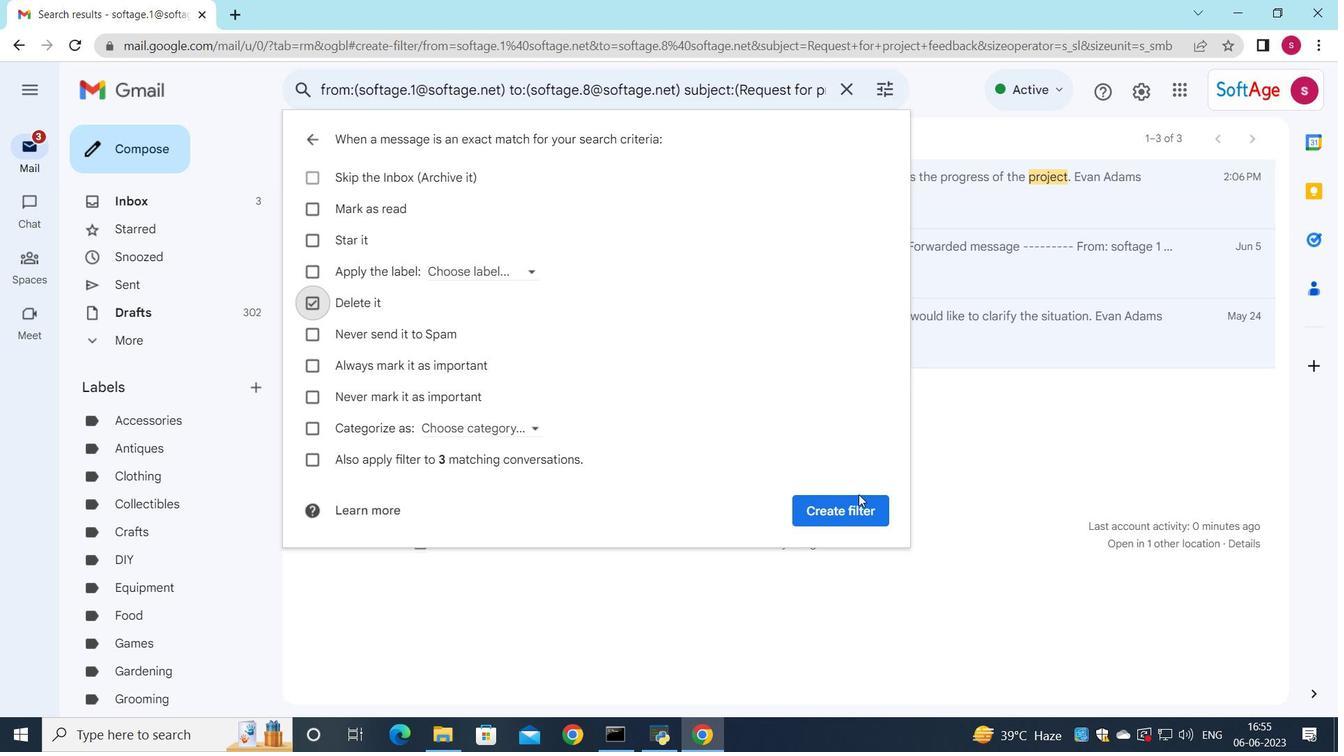
Action: Mouse moved to (896, 452)
Screenshot: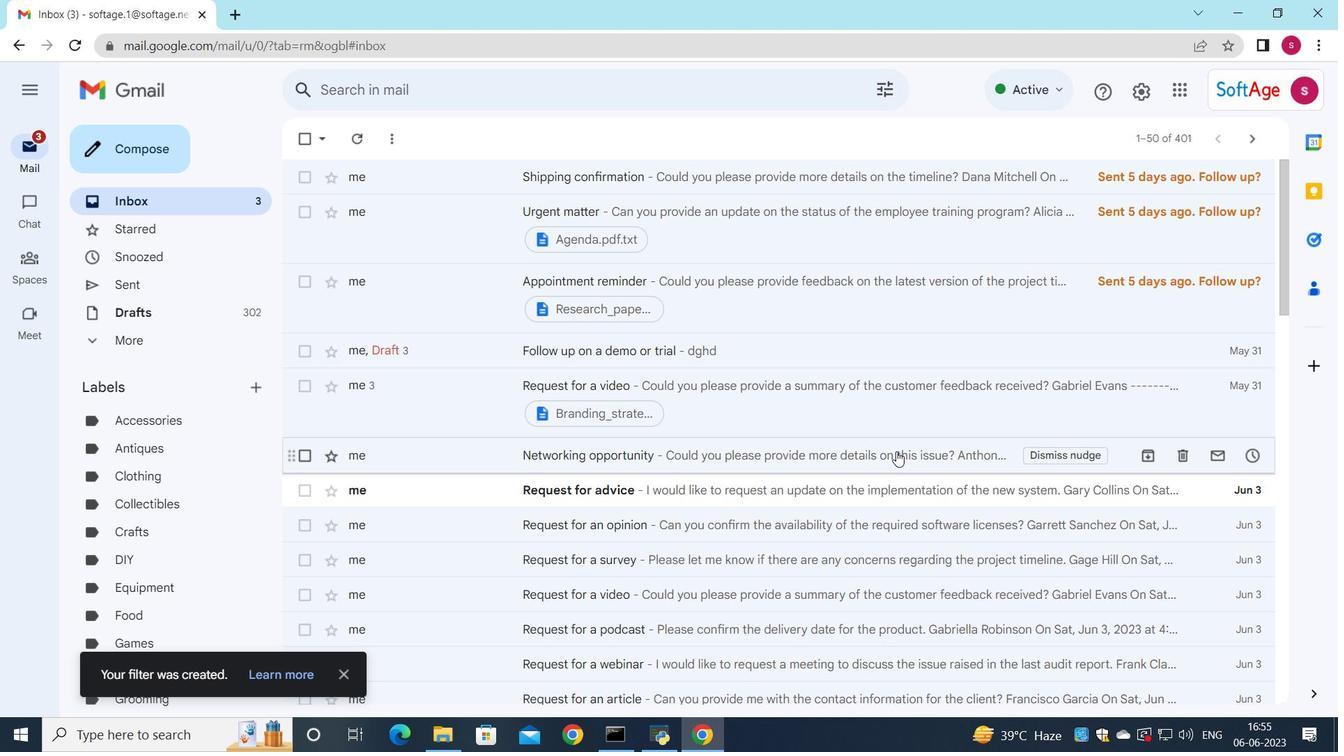 
